 Task: Open Card Card0000000253 in Board Board0000000064 in Workspace WS0000000022 in Trello. Add Member Mailaustralia7@gmail.com to Card Card0000000253 in Board Board0000000064 in Workspace WS0000000022 in Trello. Add Green Label titled Label0000000253 to Card Card0000000253 in Board Board0000000064 in Workspace WS0000000022 in Trello. Add Checklist CL0000000253 to Card Card0000000253 in Board Board0000000064 in Workspace WS0000000022 in Trello. Add Dates with Start Date as Apr 08 2023 and Due Date as Apr 30 2023 to Card Card0000000253 in Board Board0000000064 in Workspace WS0000000022 in Trello
Action: Mouse scrolled (594, 462) with delta (0, -1)
Screenshot: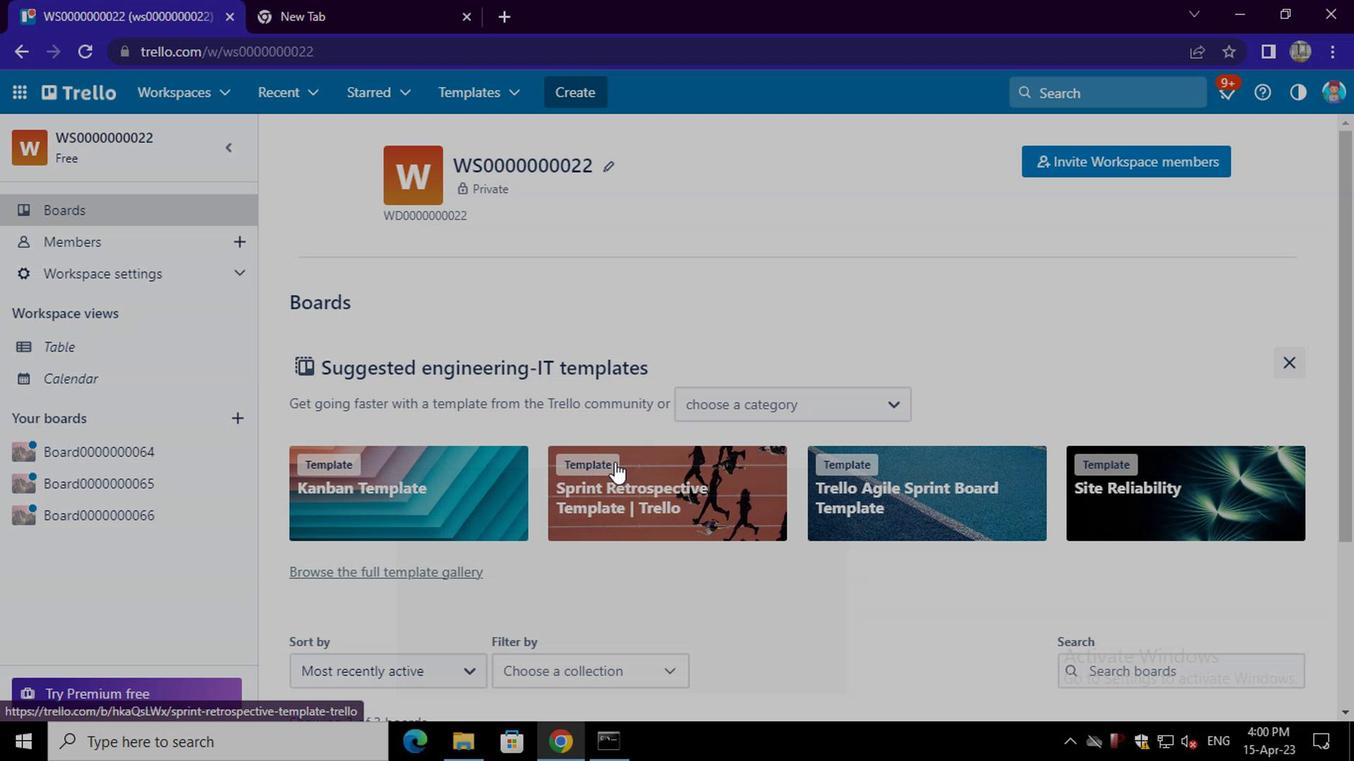 
Action: Mouse scrolled (594, 462) with delta (0, -1)
Screenshot: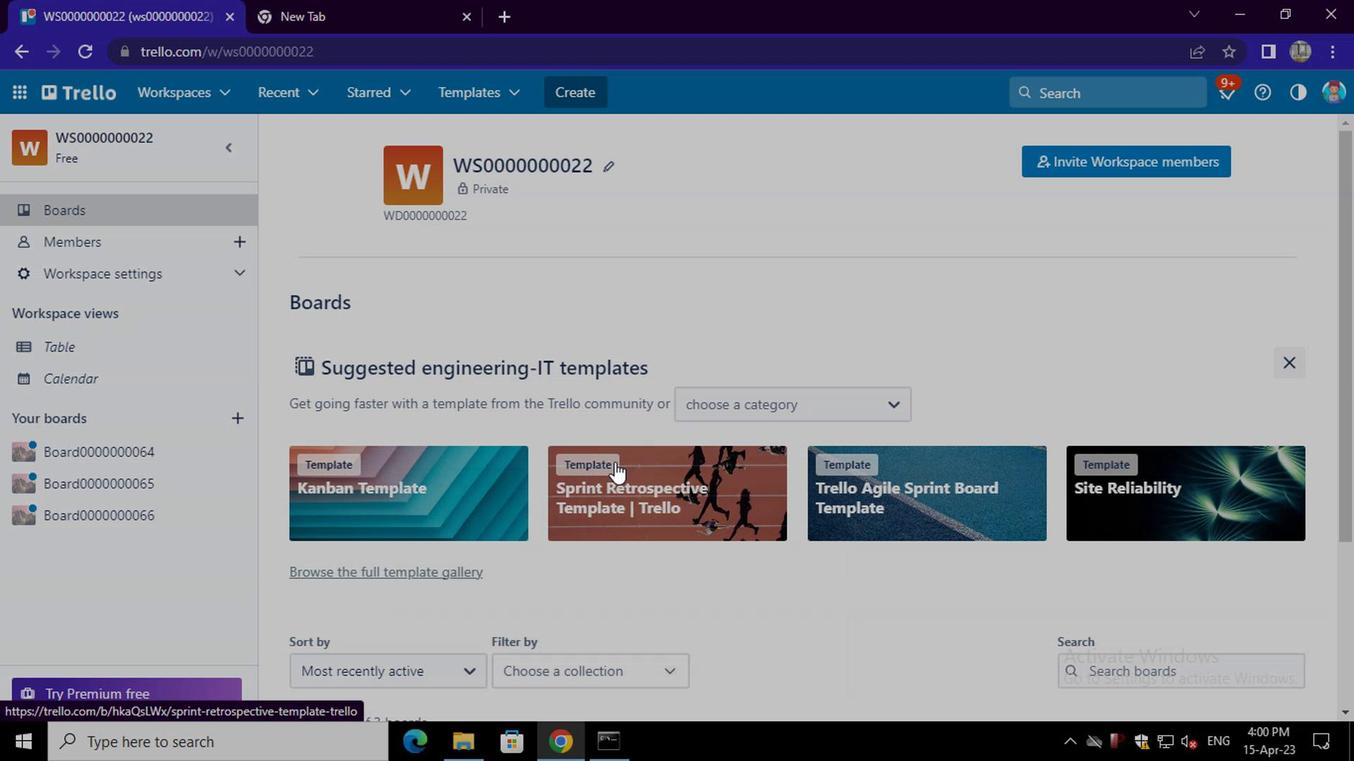 
Action: Mouse scrolled (594, 462) with delta (0, -1)
Screenshot: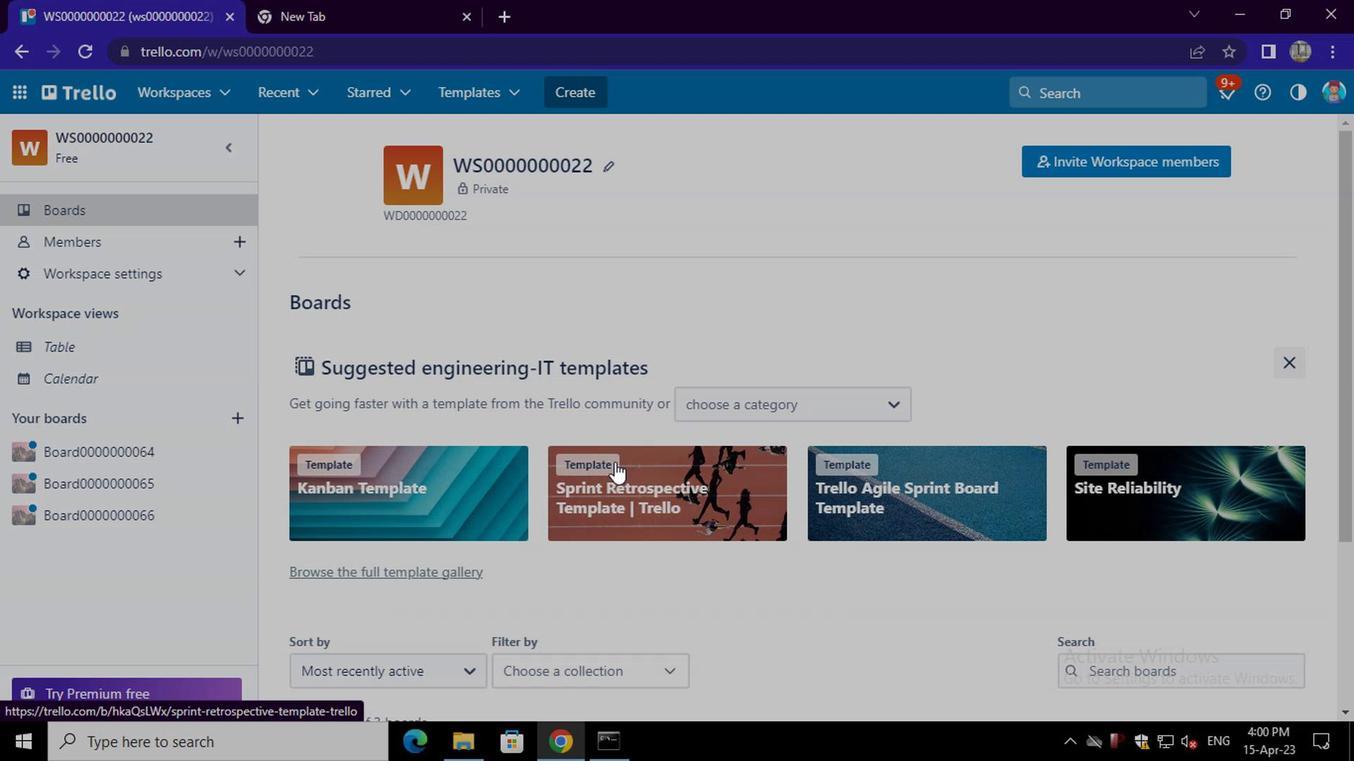 
Action: Mouse scrolled (594, 462) with delta (0, -1)
Screenshot: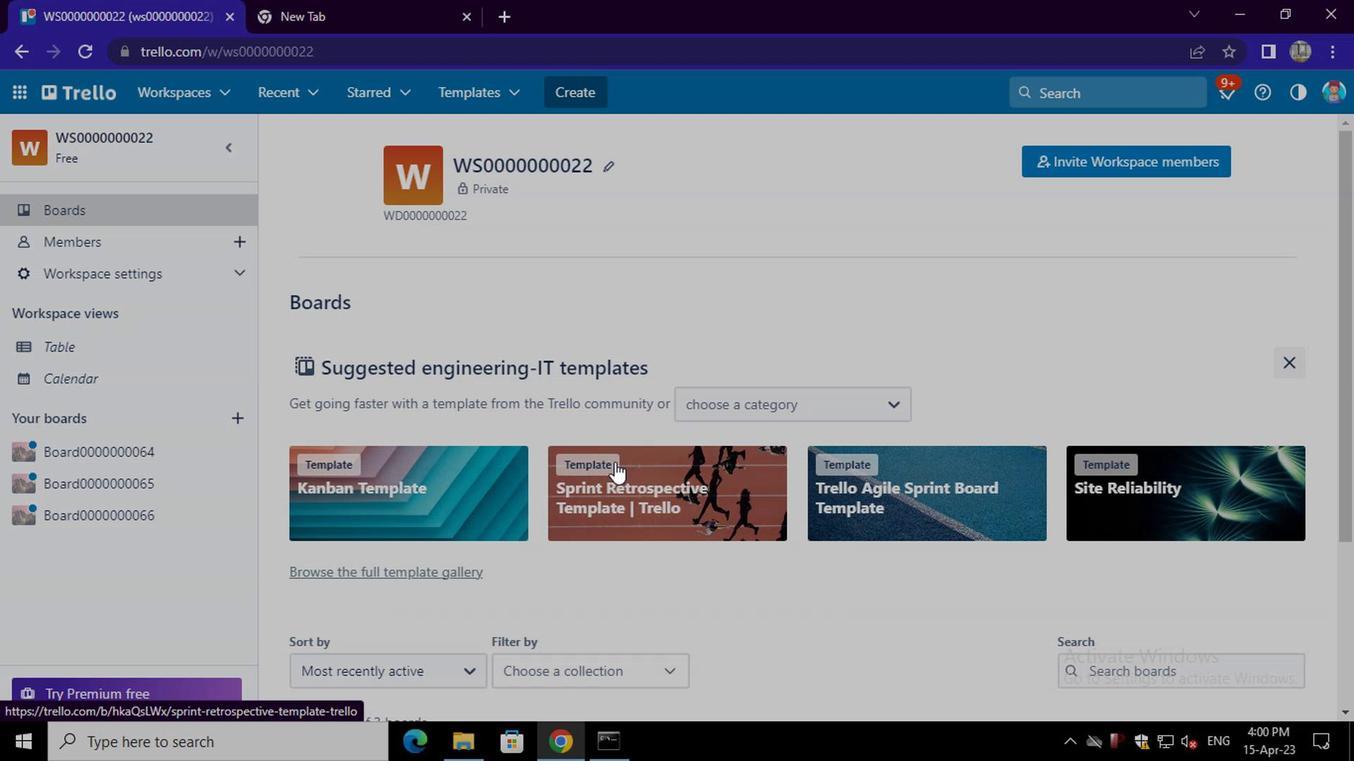 
Action: Mouse scrolled (594, 462) with delta (0, -1)
Screenshot: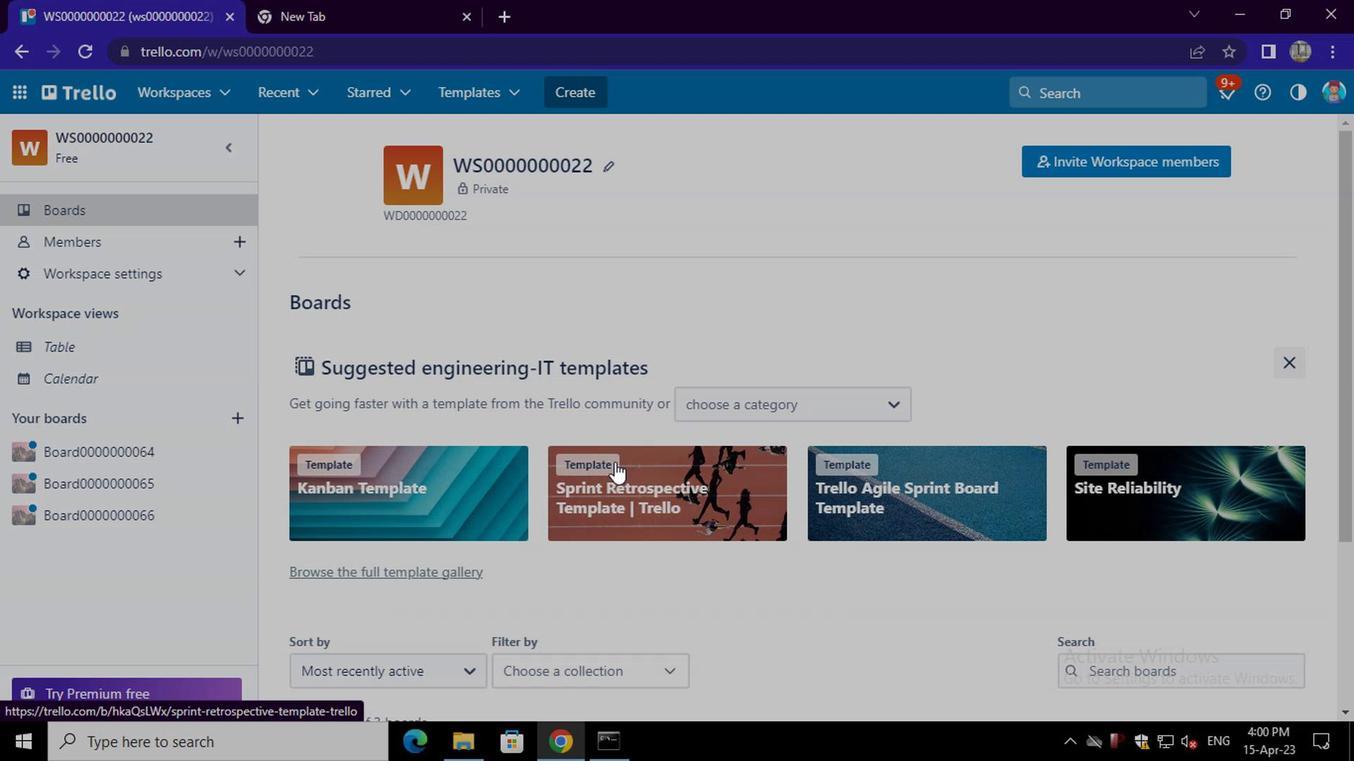 
Action: Mouse scrolled (594, 462) with delta (0, -1)
Screenshot: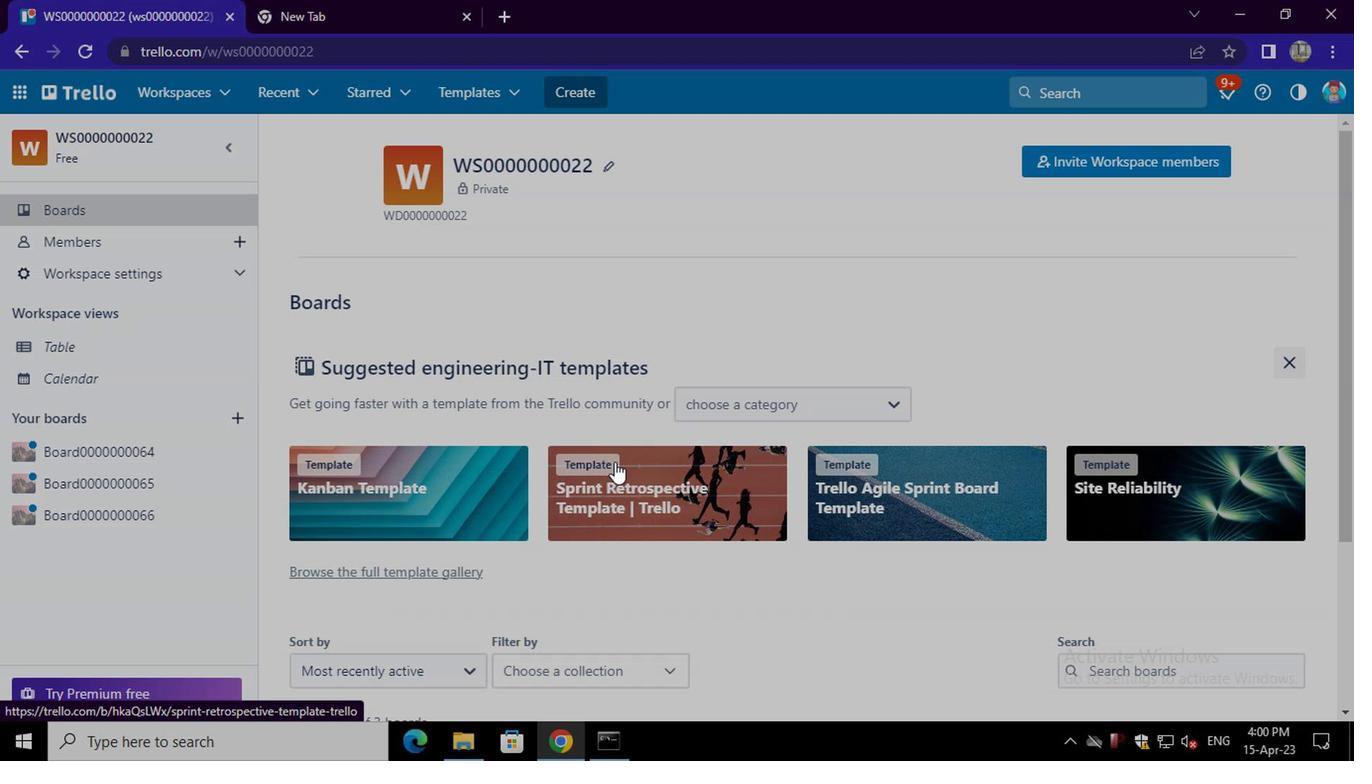
Action: Mouse scrolled (594, 462) with delta (0, -1)
Screenshot: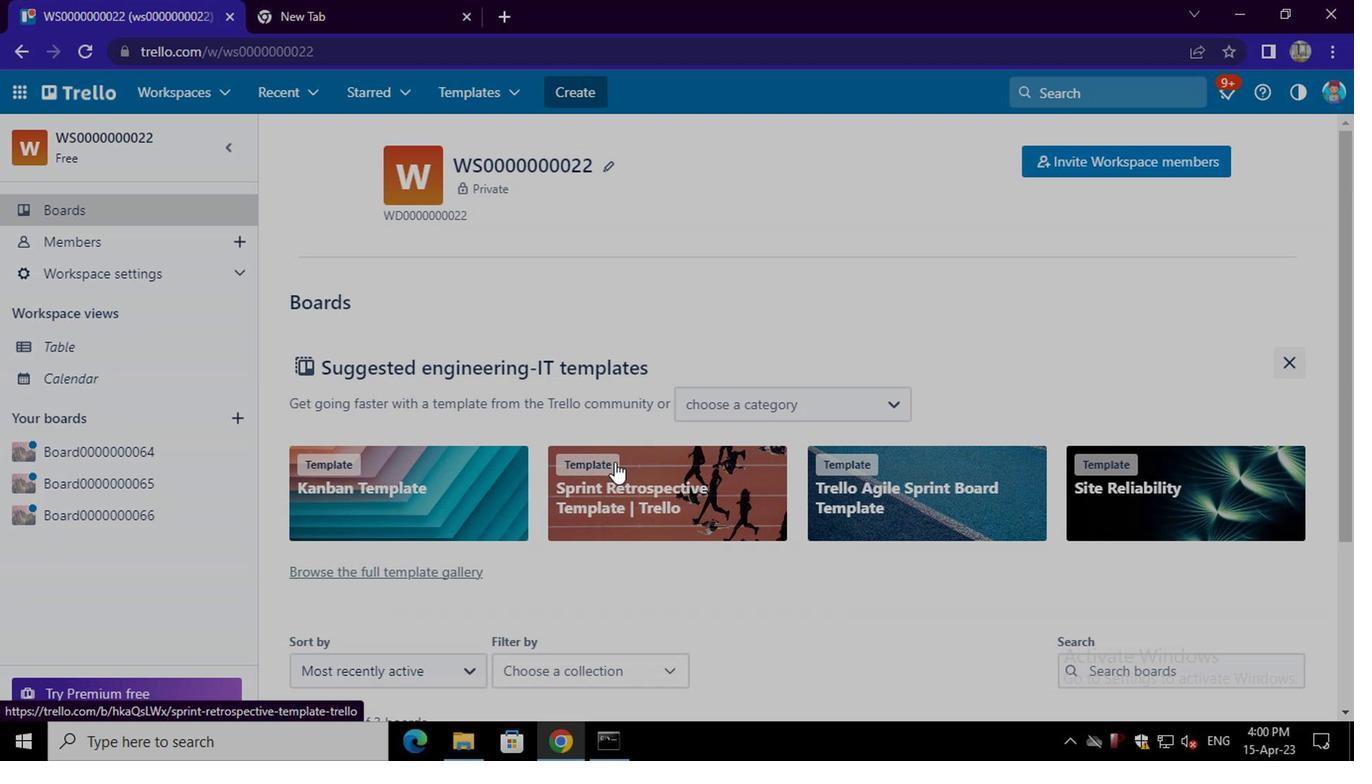 
Action: Mouse moved to (642, 551)
Screenshot: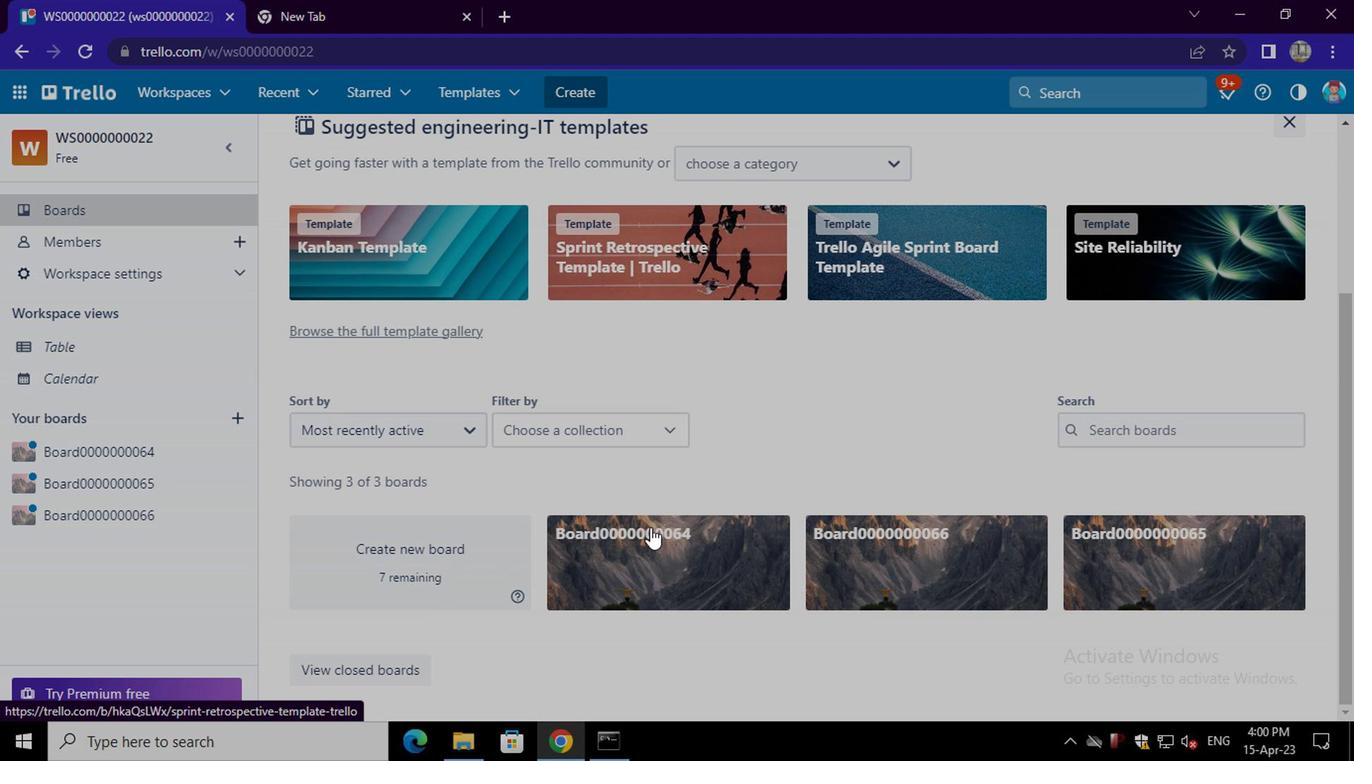 
Action: Mouse pressed left at (642, 551)
Screenshot: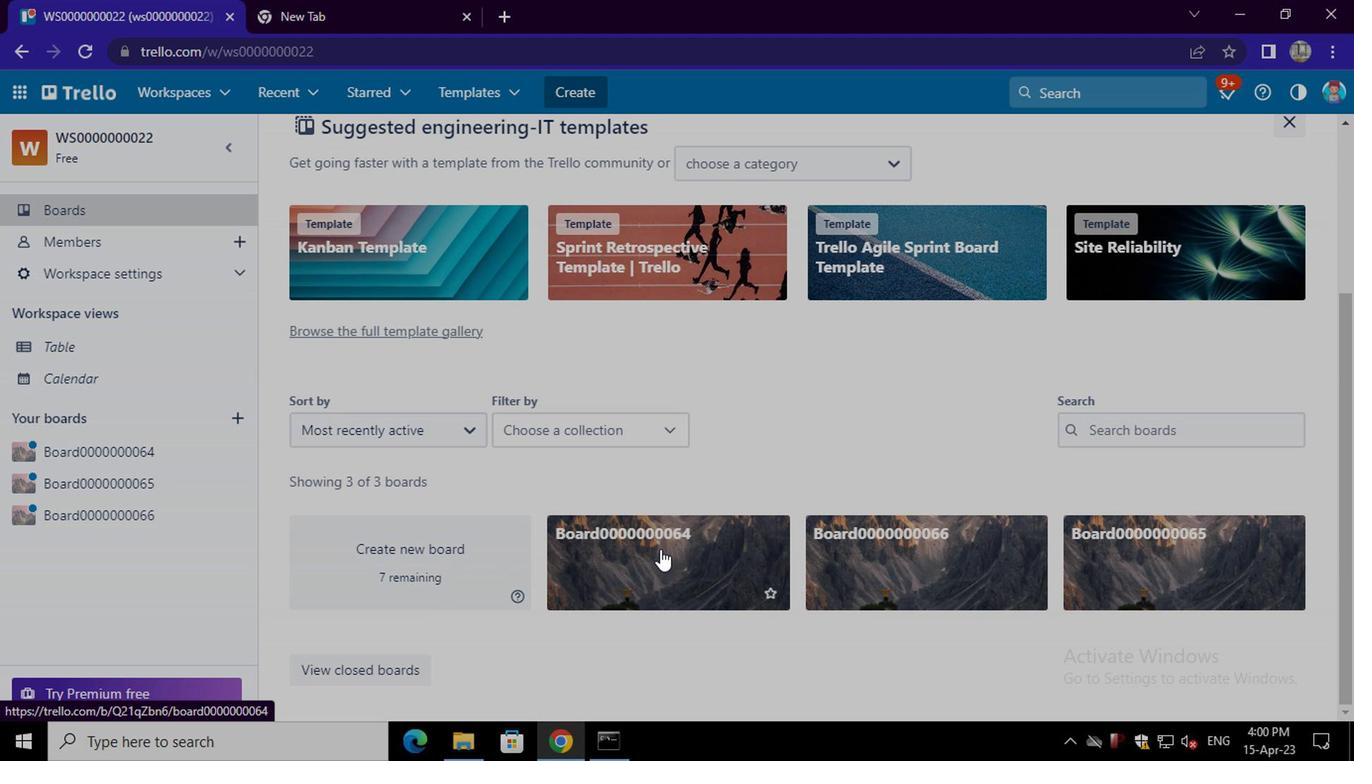 
Action: Mouse moved to (490, 217)
Screenshot: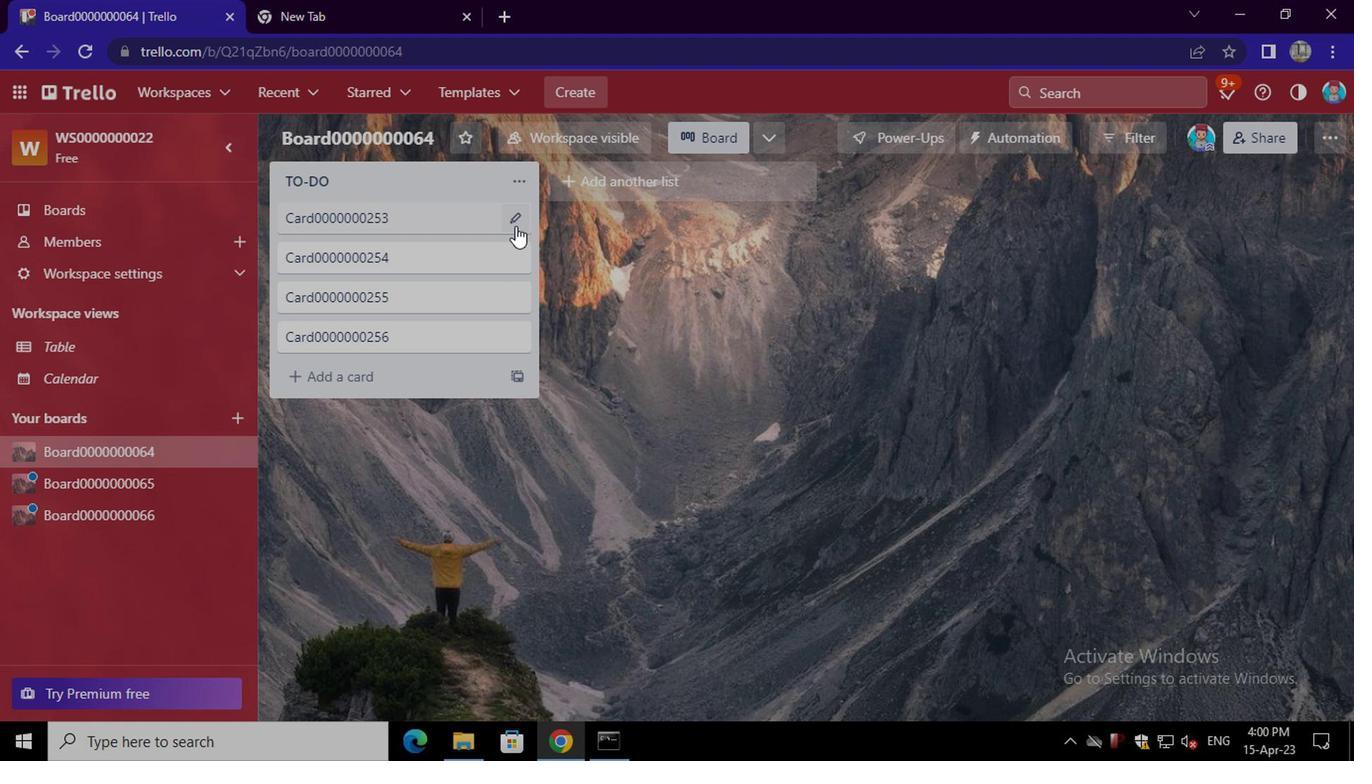 
Action: Mouse pressed left at (490, 217)
Screenshot: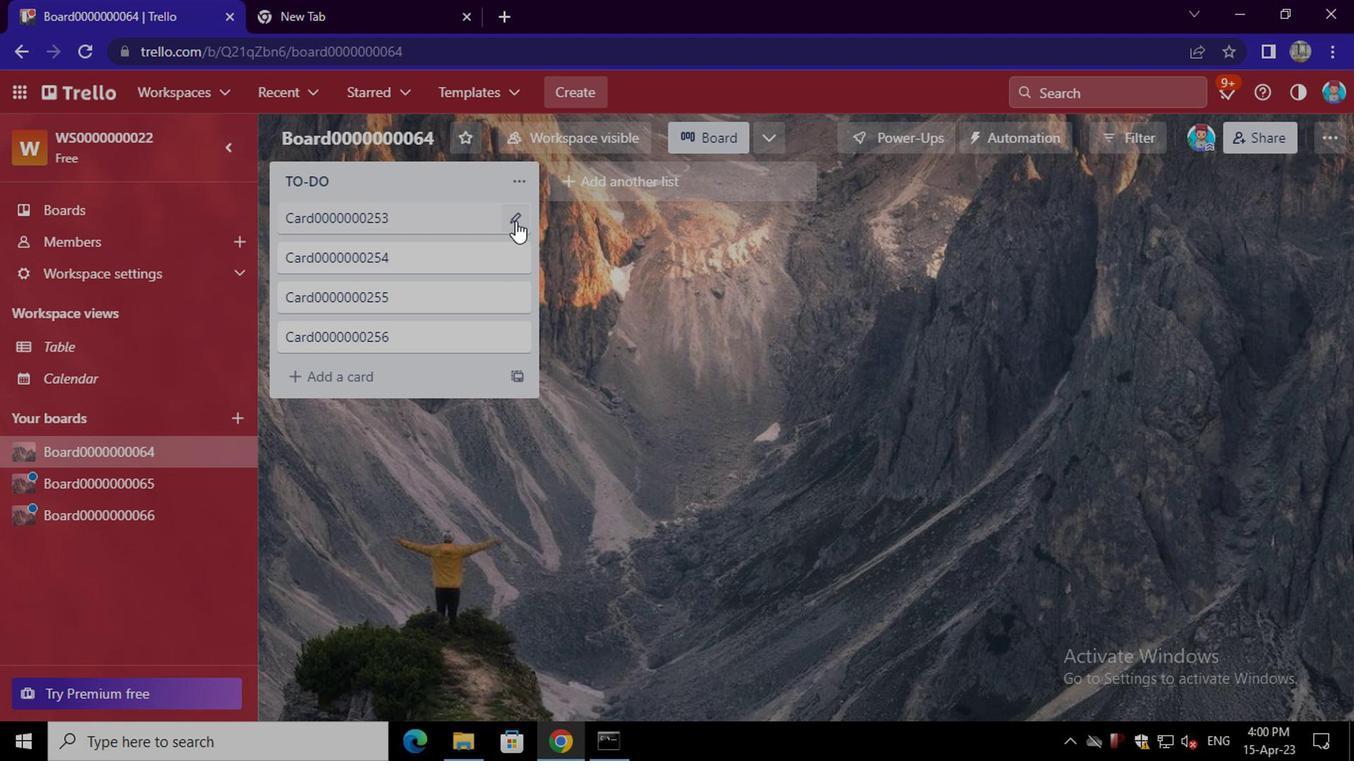 
Action: Mouse moved to (529, 221)
Screenshot: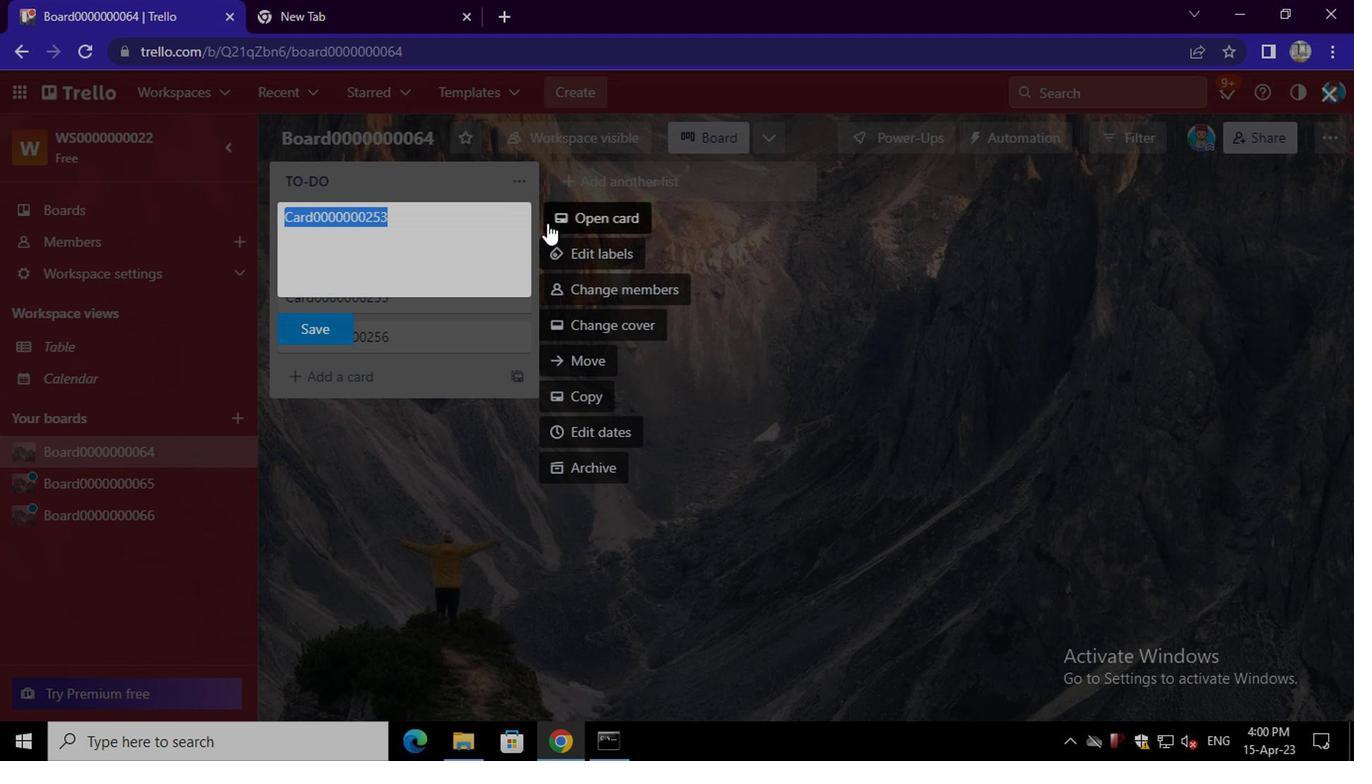 
Action: Mouse pressed left at (529, 221)
Screenshot: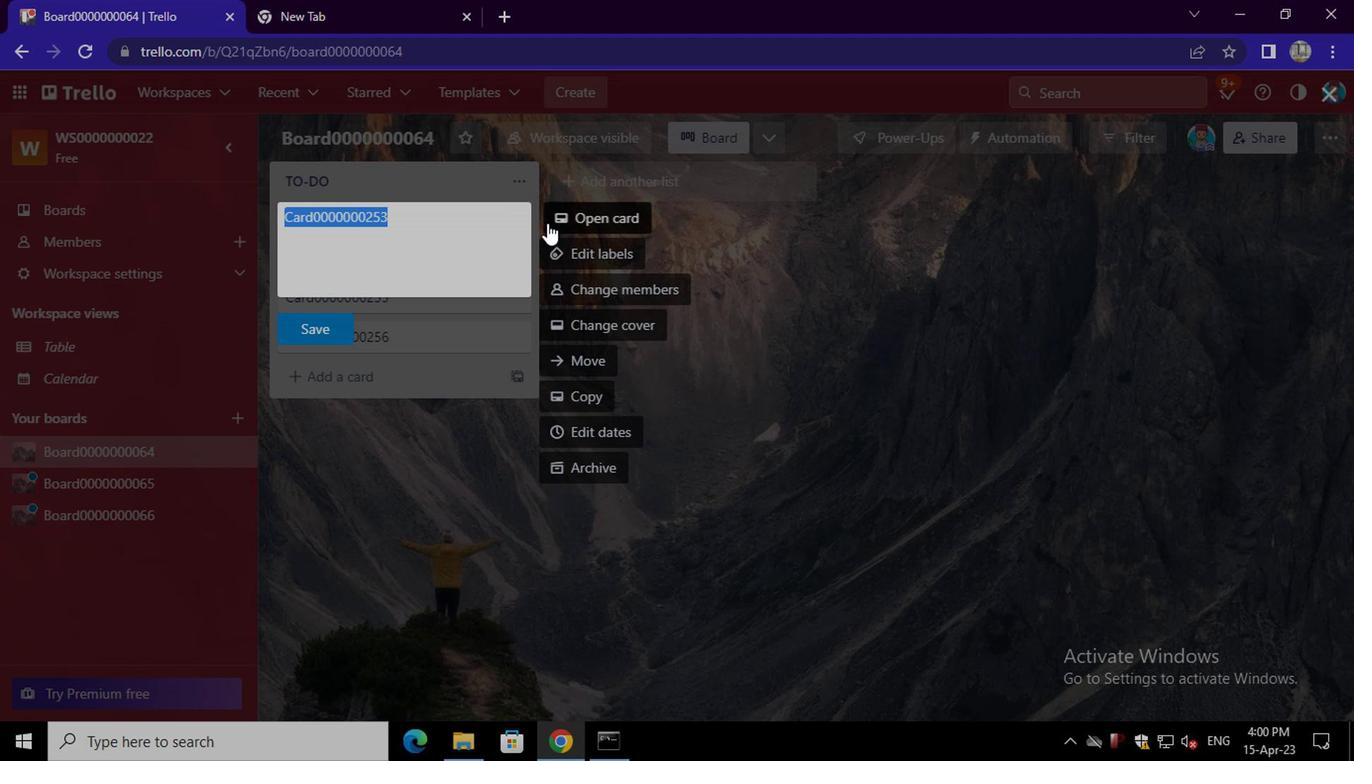 
Action: Mouse moved to (926, 256)
Screenshot: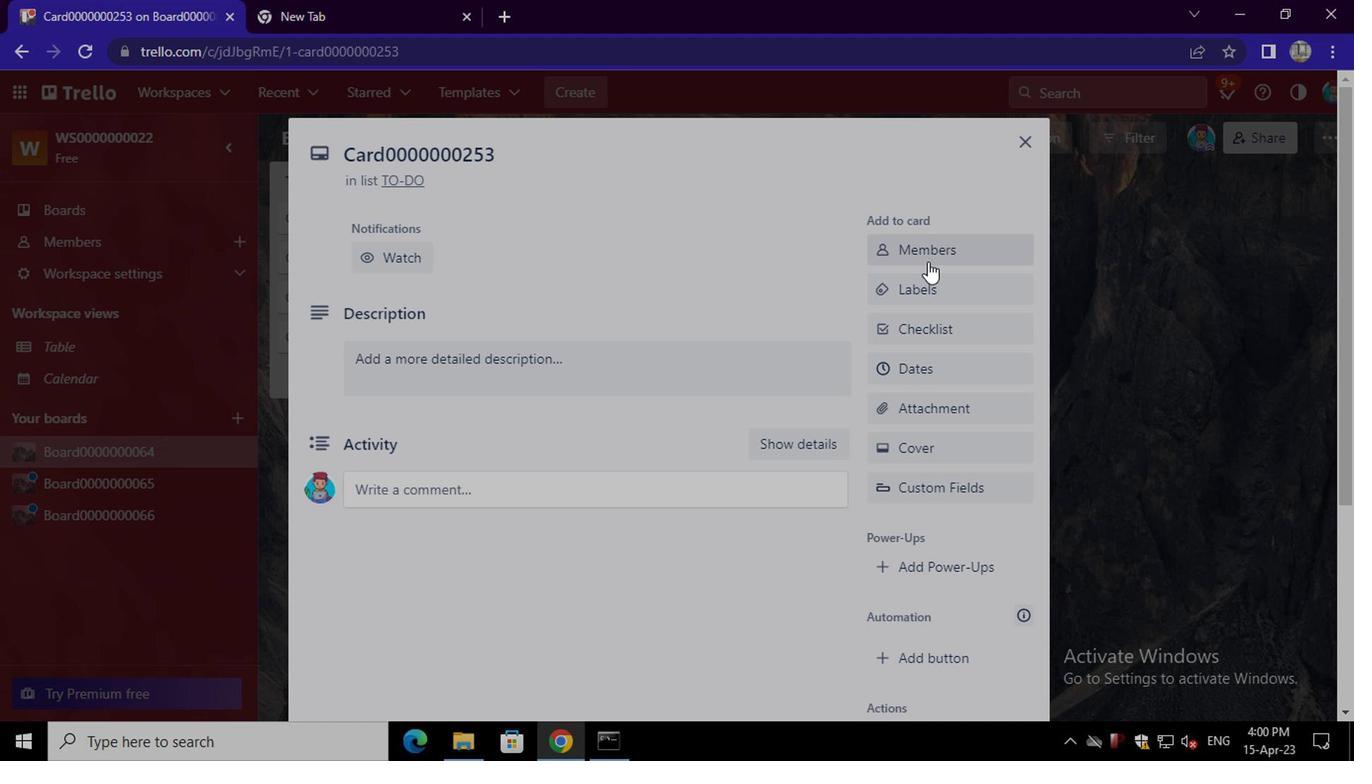 
Action: Mouse pressed left at (926, 256)
Screenshot: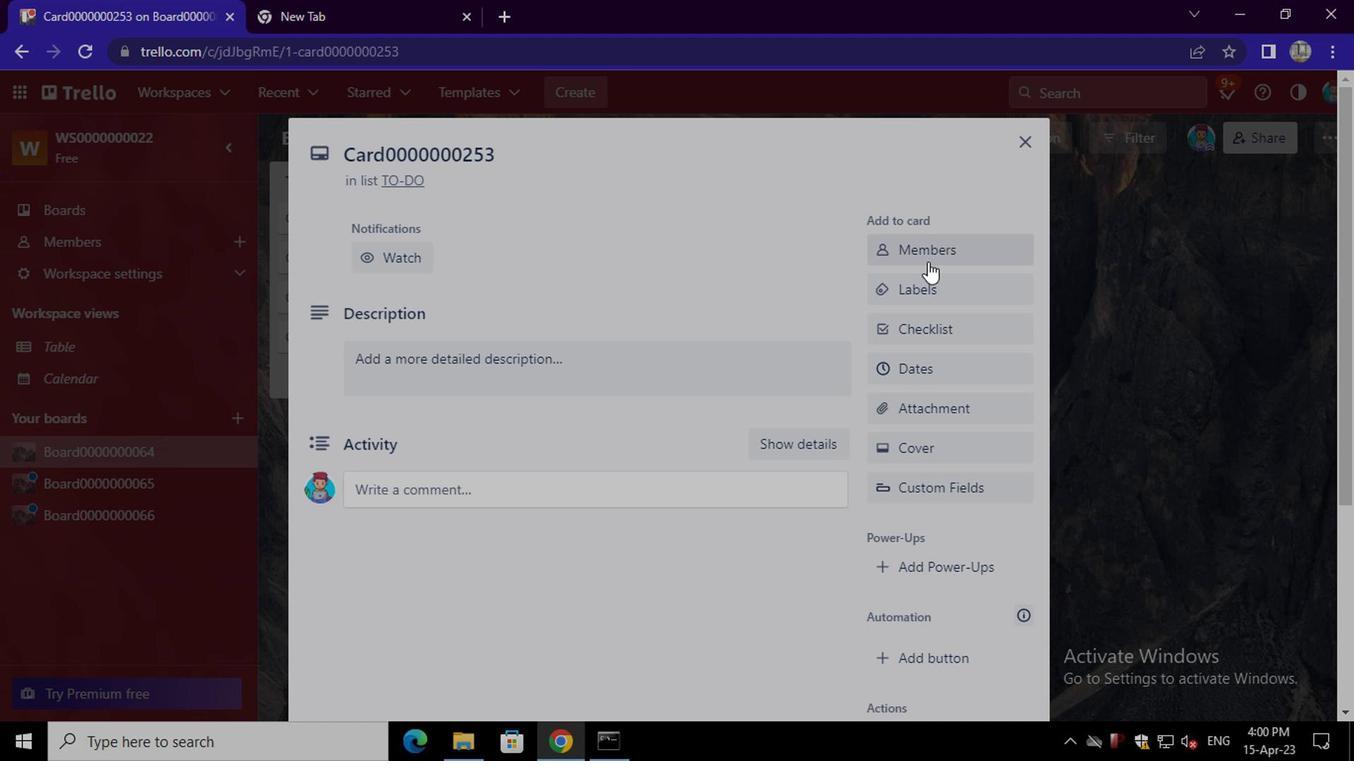 
Action: Mouse moved to (888, 334)
Screenshot: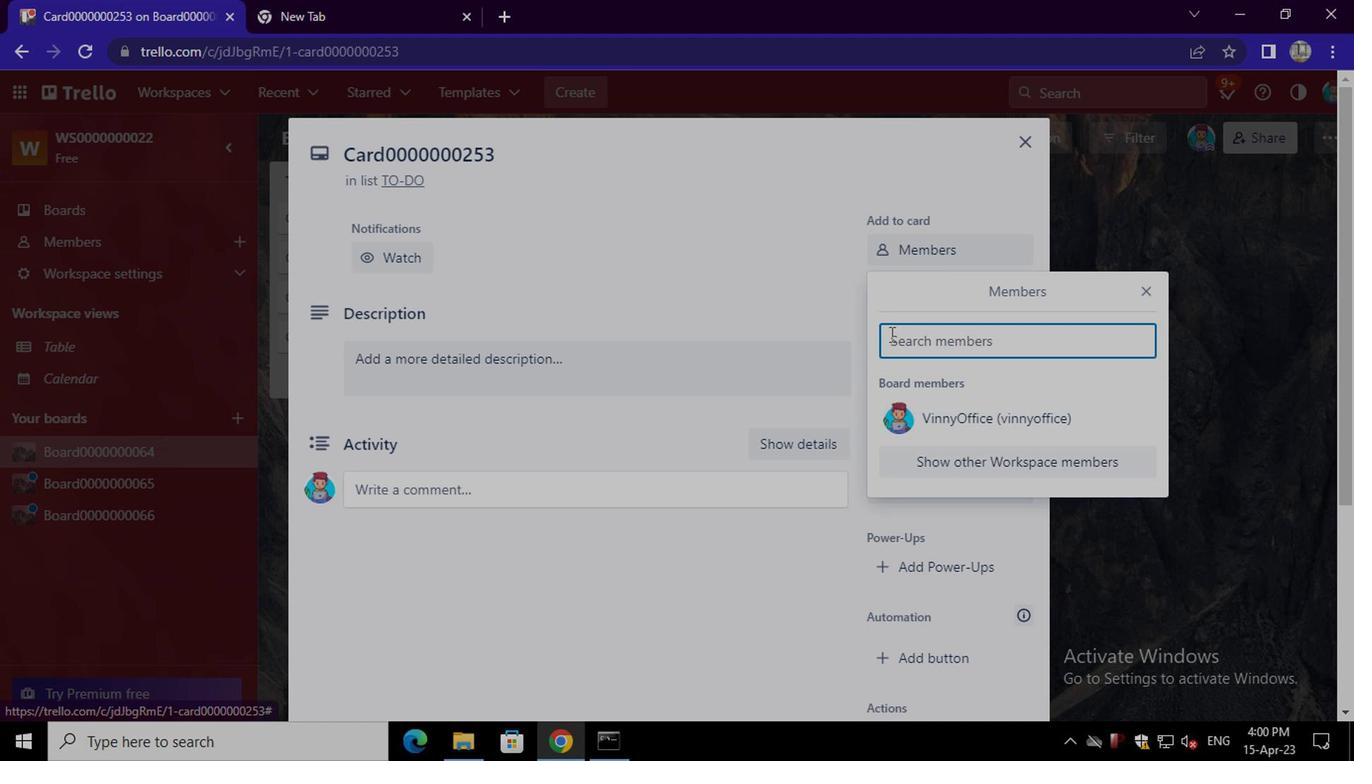 
Action: Mouse pressed left at (888, 334)
Screenshot: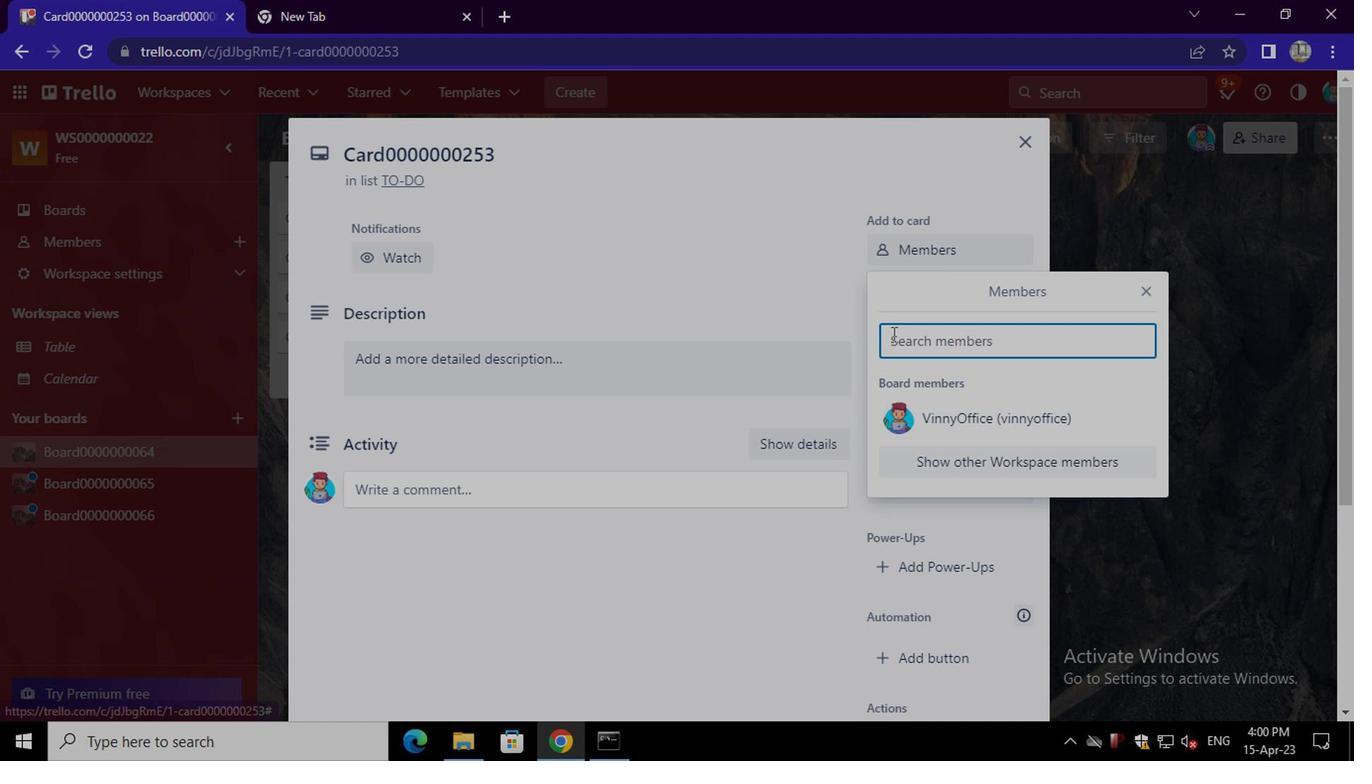 
Action: Key pressed mailaustralia7<Key.shift>@GMAIL.COM
Screenshot: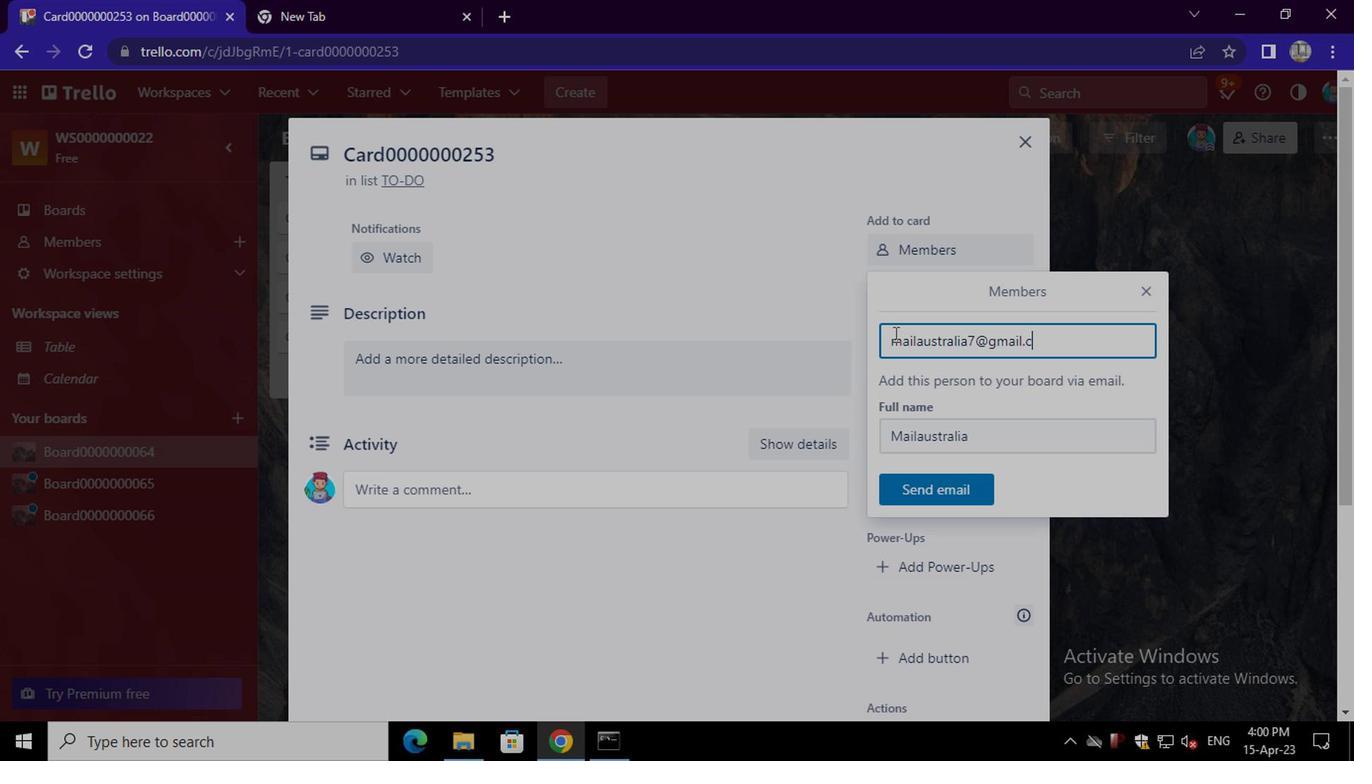 
Action: Mouse moved to (944, 492)
Screenshot: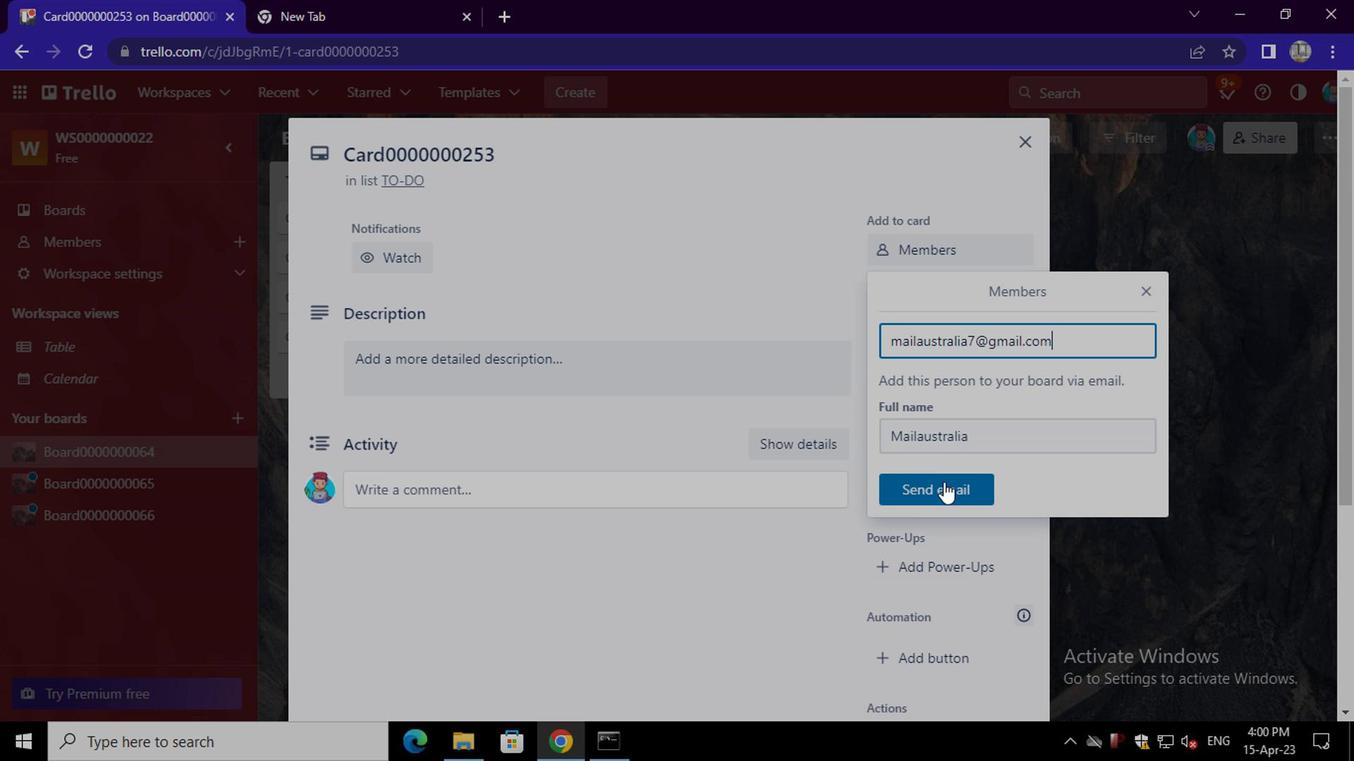 
Action: Mouse pressed left at (944, 492)
Screenshot: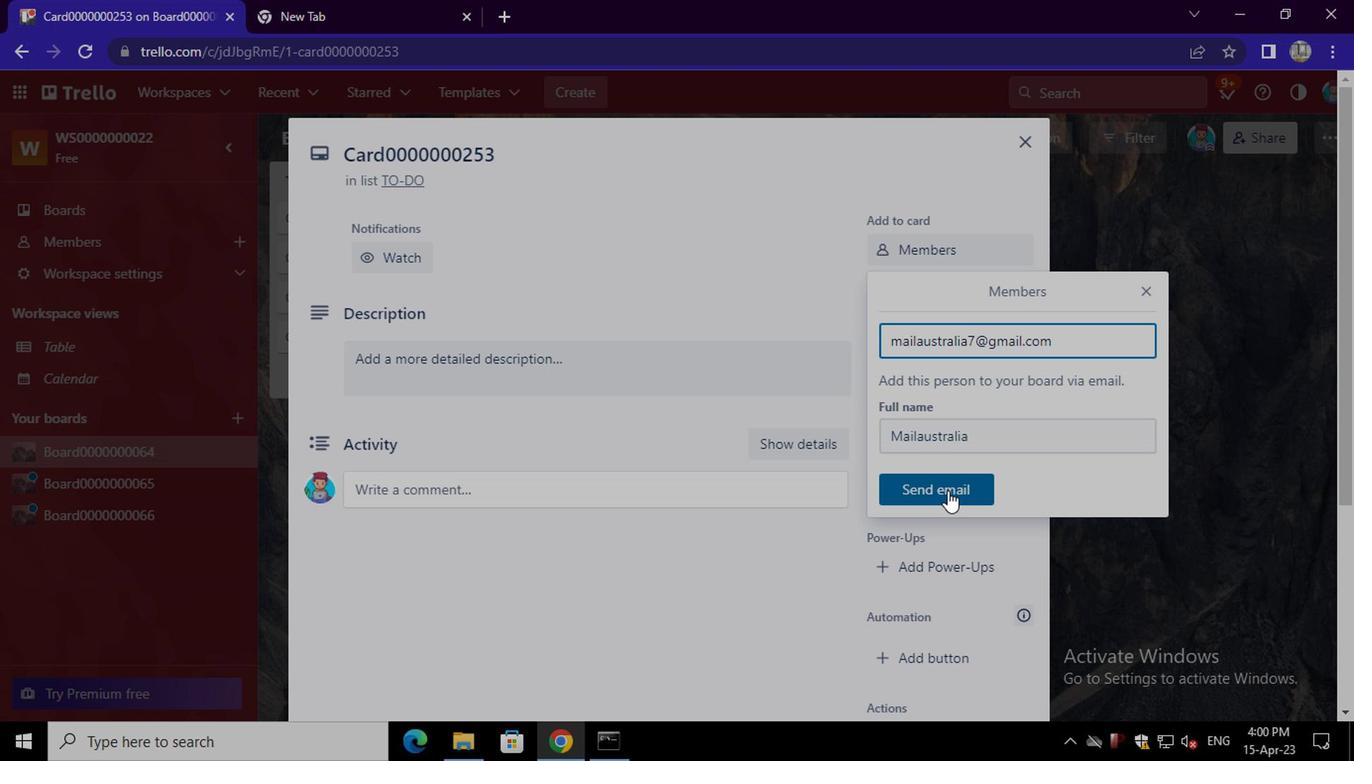 
Action: Mouse moved to (932, 284)
Screenshot: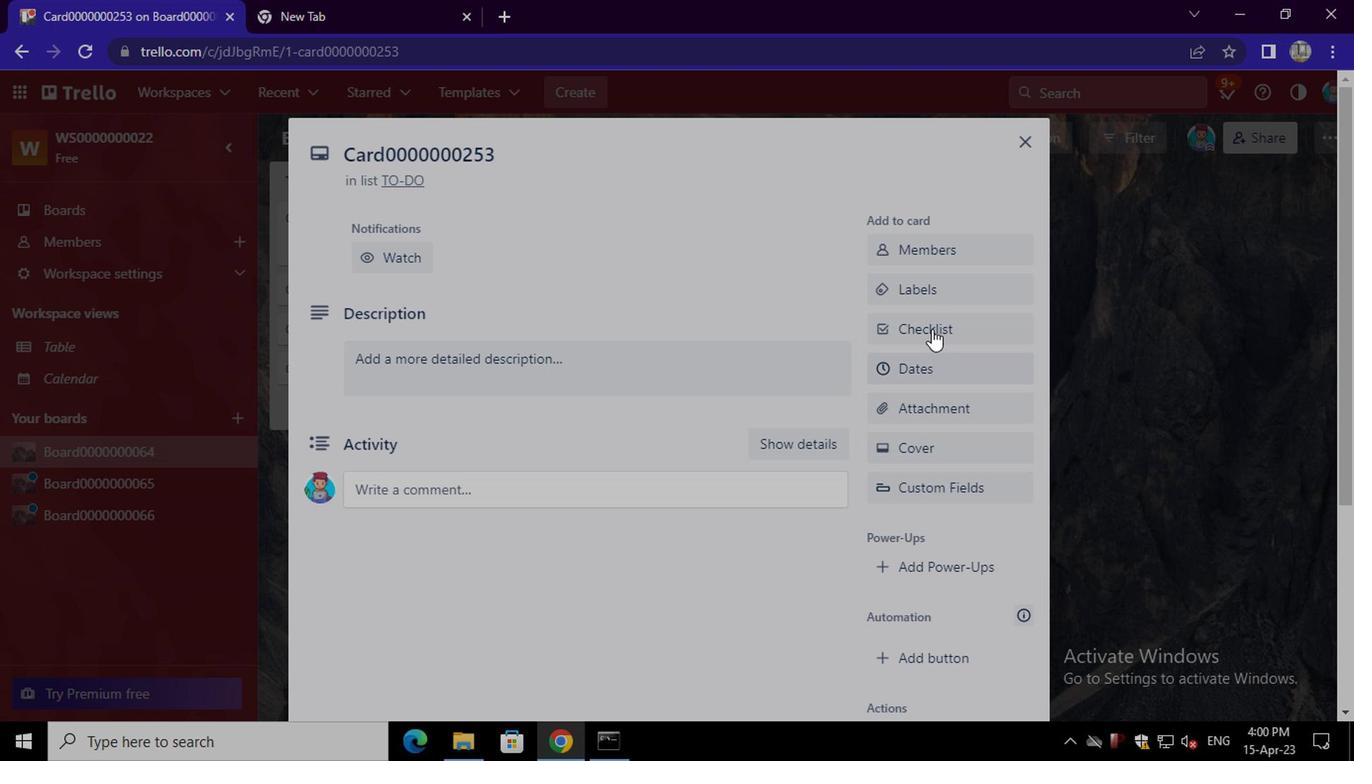 
Action: Mouse pressed left at (932, 284)
Screenshot: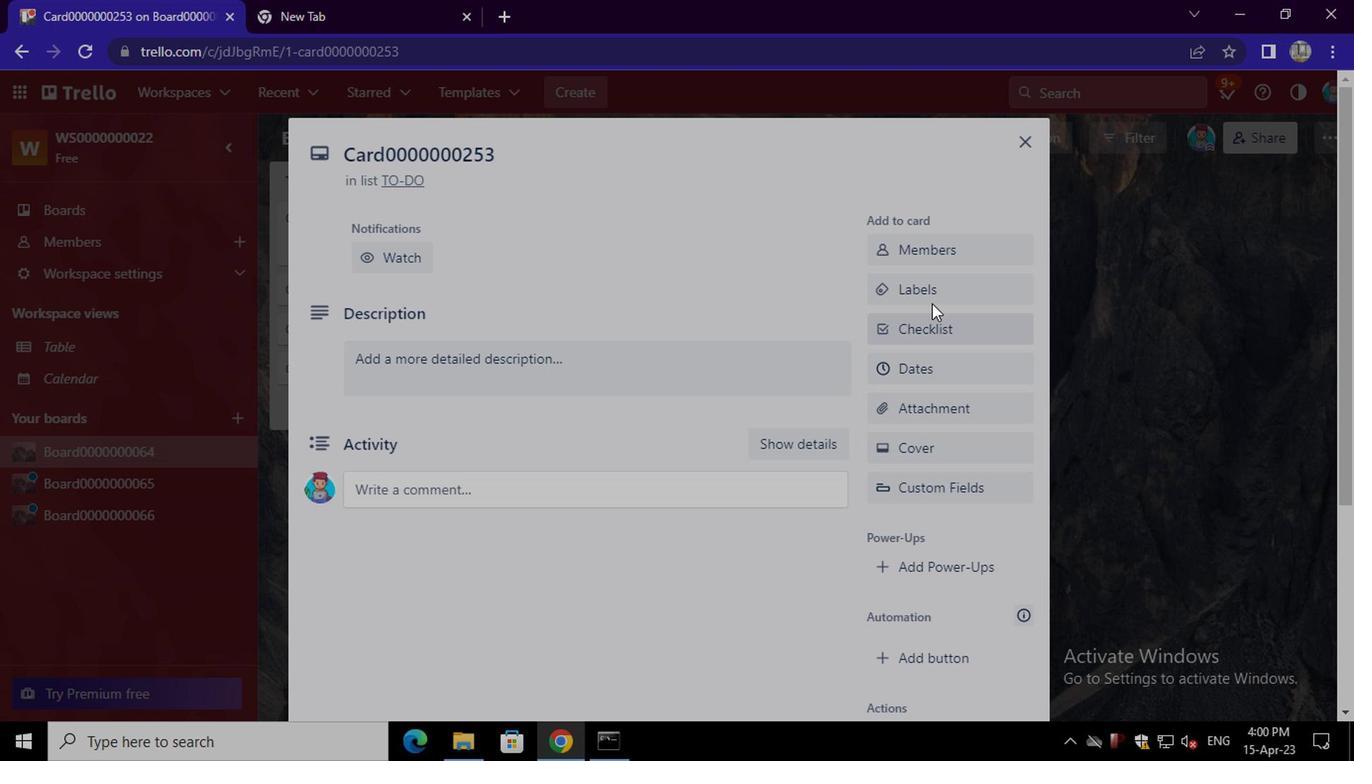 
Action: Mouse moved to (941, 186)
Screenshot: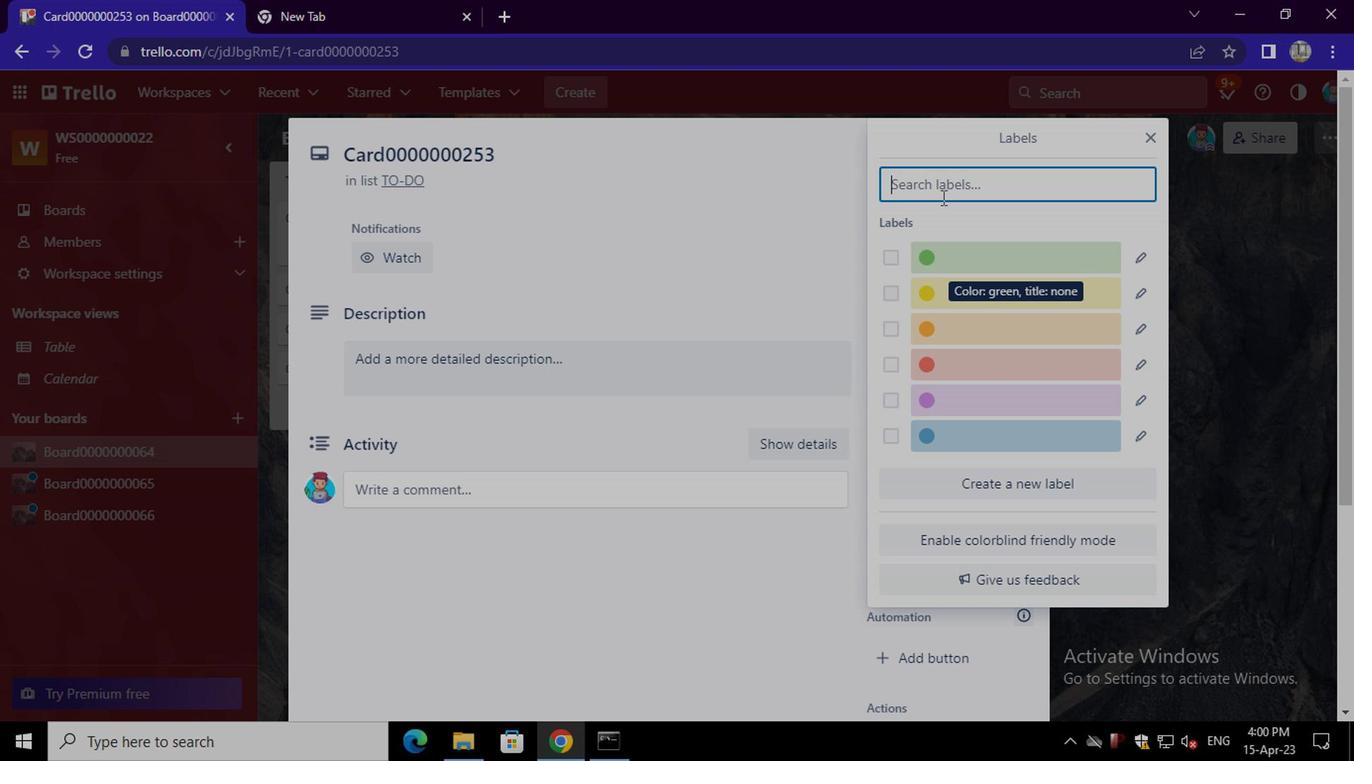 
Action: Mouse pressed left at (941, 186)
Screenshot: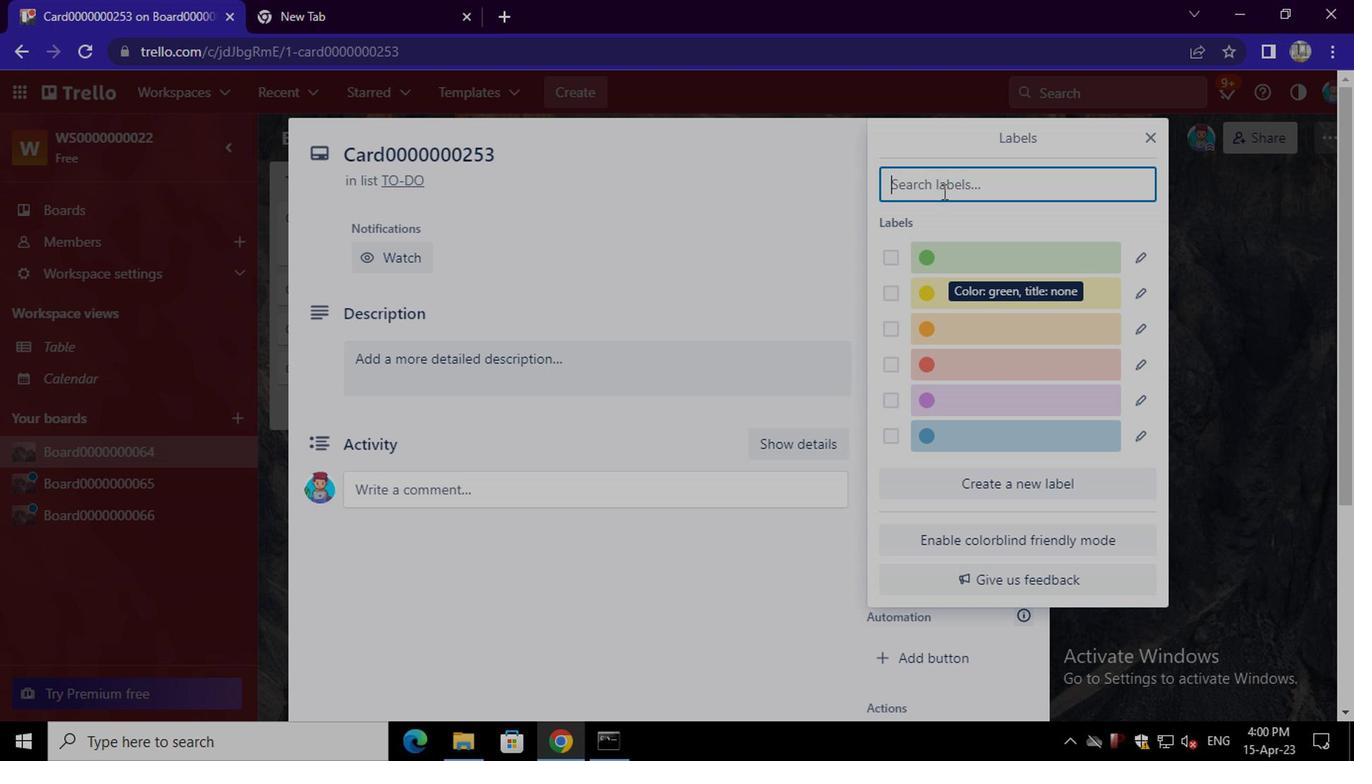 
Action: Key pressed <Key.shift>LABEL0000000253
Screenshot: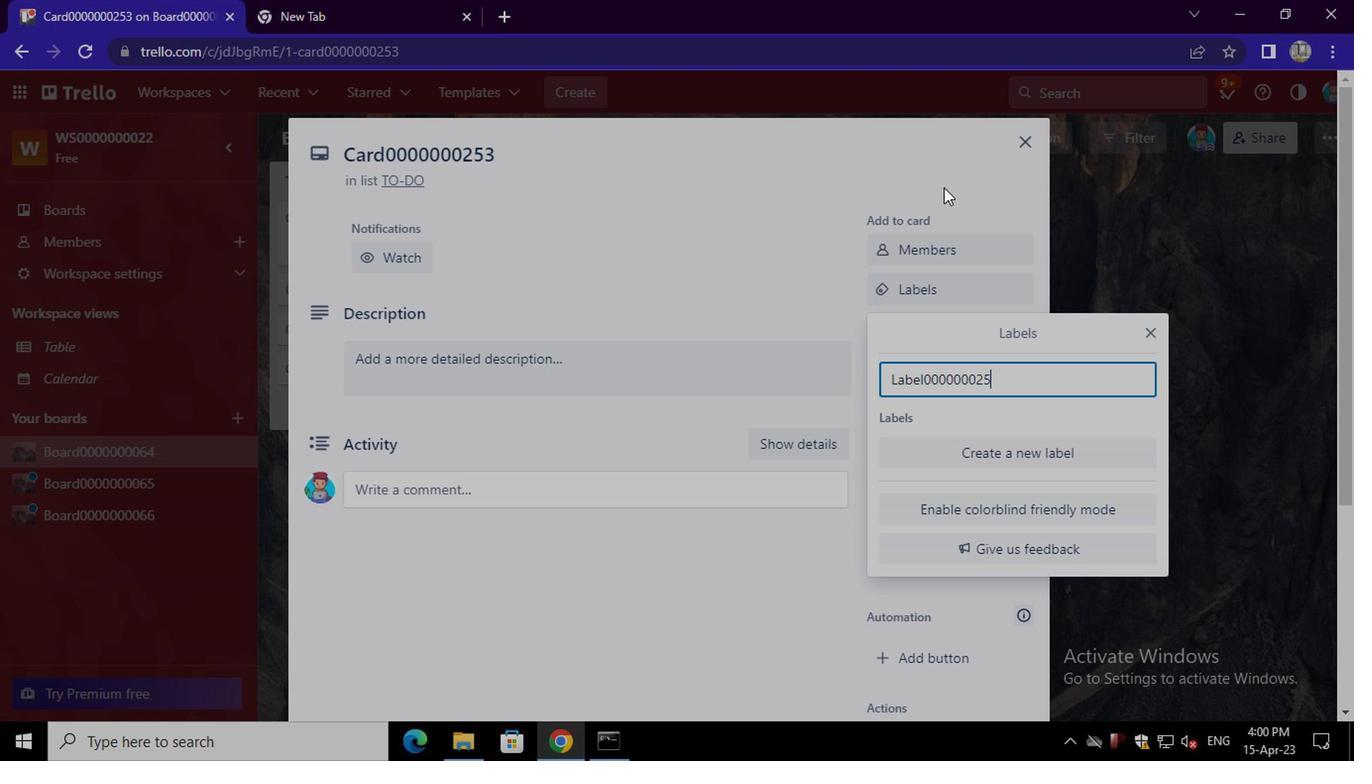 
Action: Mouse moved to (995, 444)
Screenshot: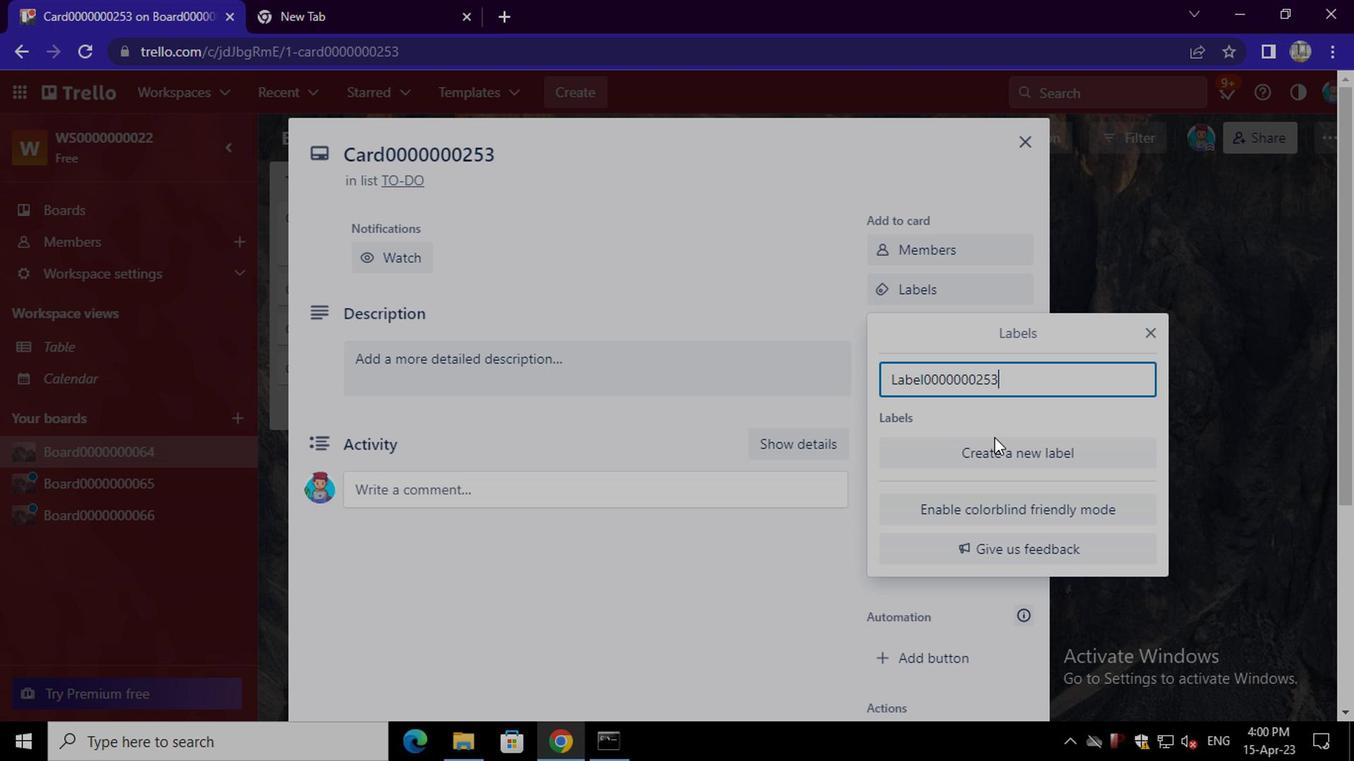
Action: Mouse pressed left at (995, 444)
Screenshot: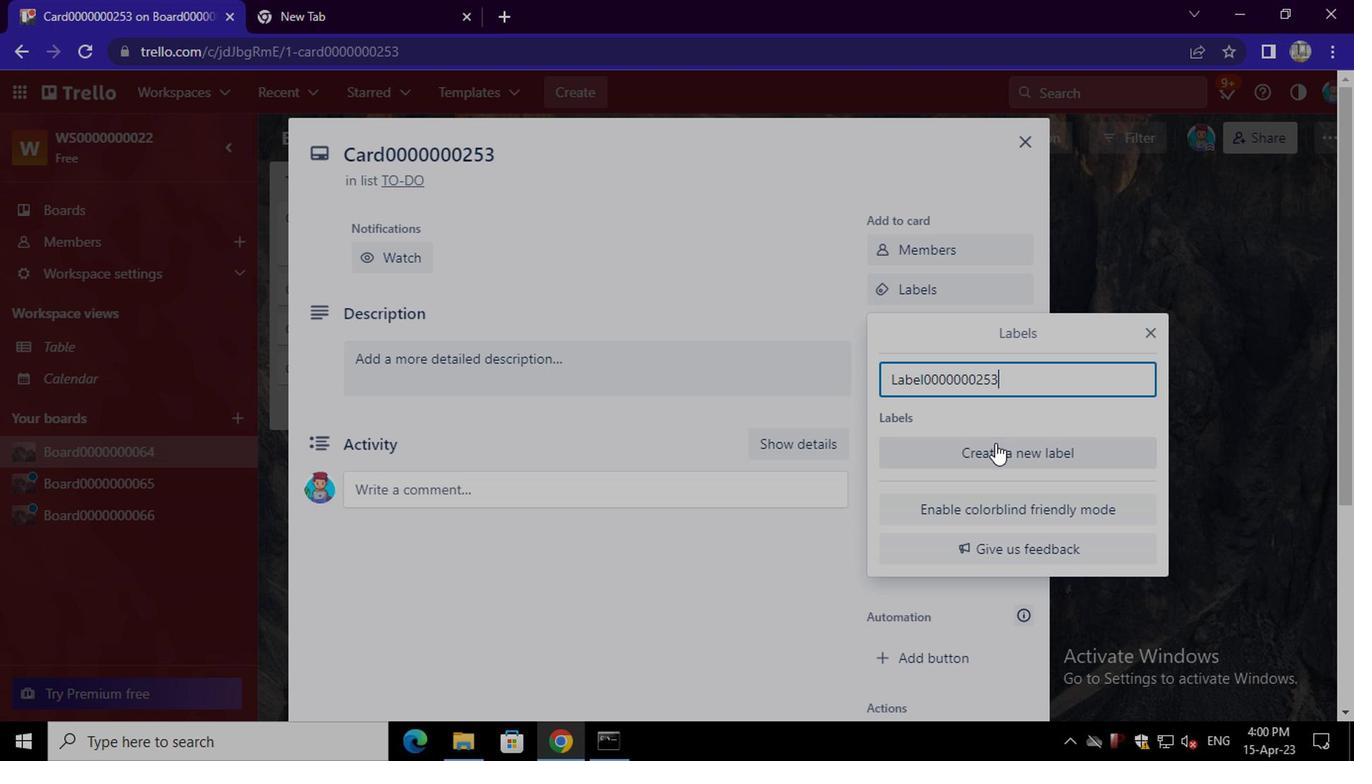 
Action: Mouse moved to (889, 423)
Screenshot: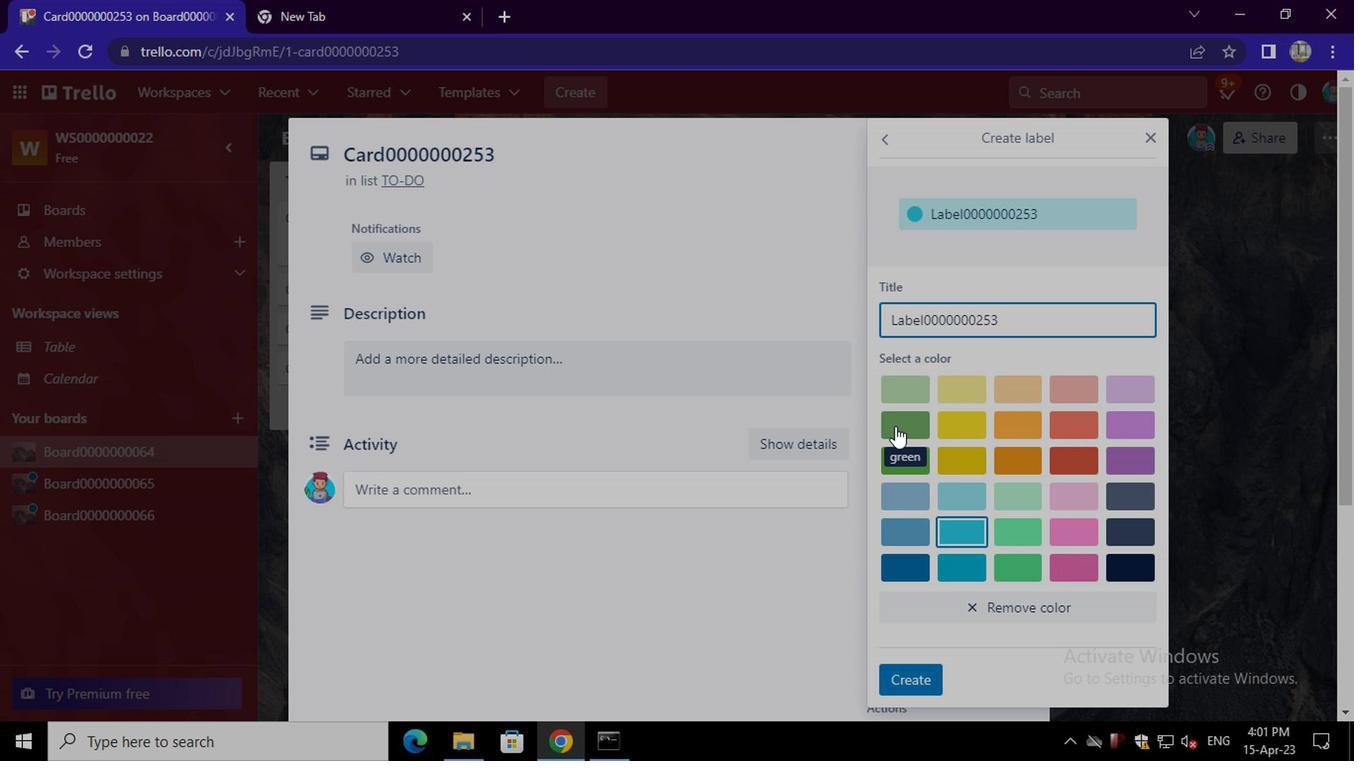 
Action: Mouse pressed left at (889, 423)
Screenshot: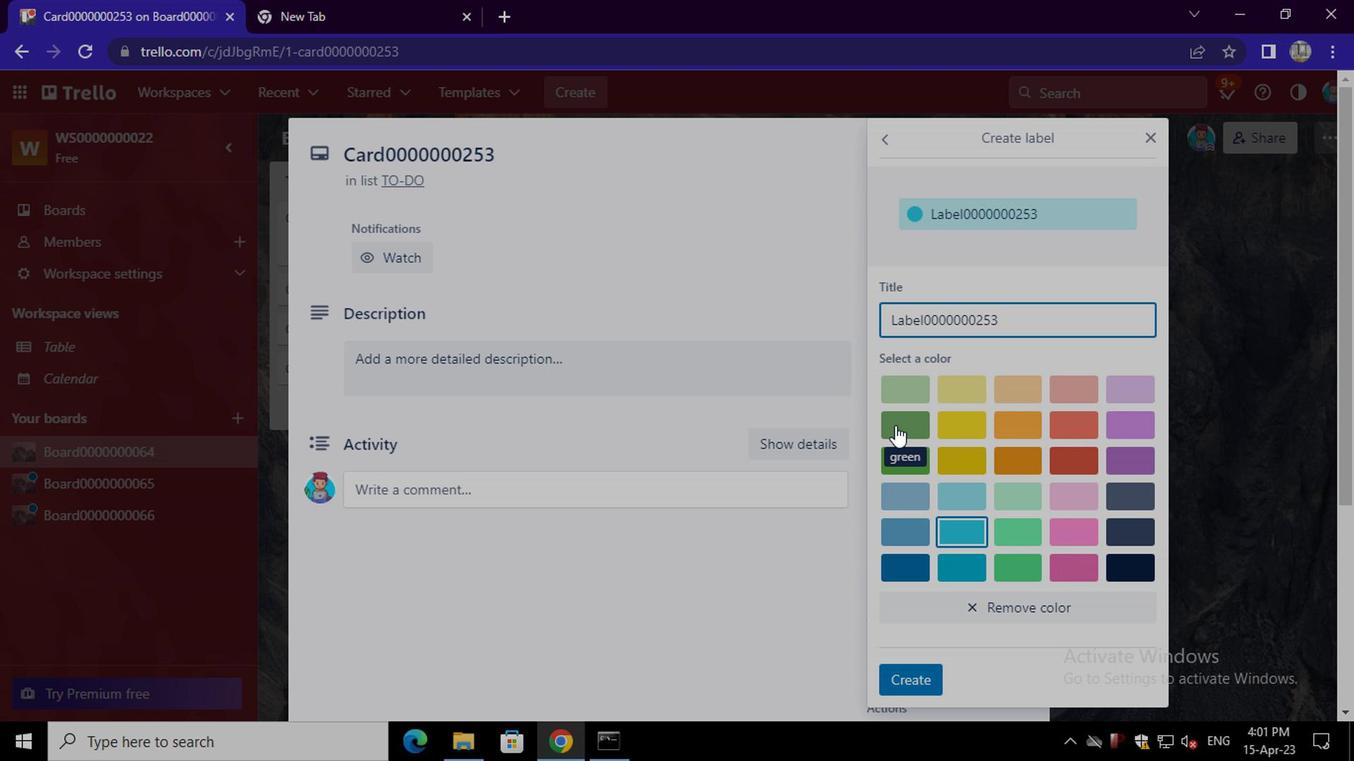 
Action: Mouse moved to (888, 690)
Screenshot: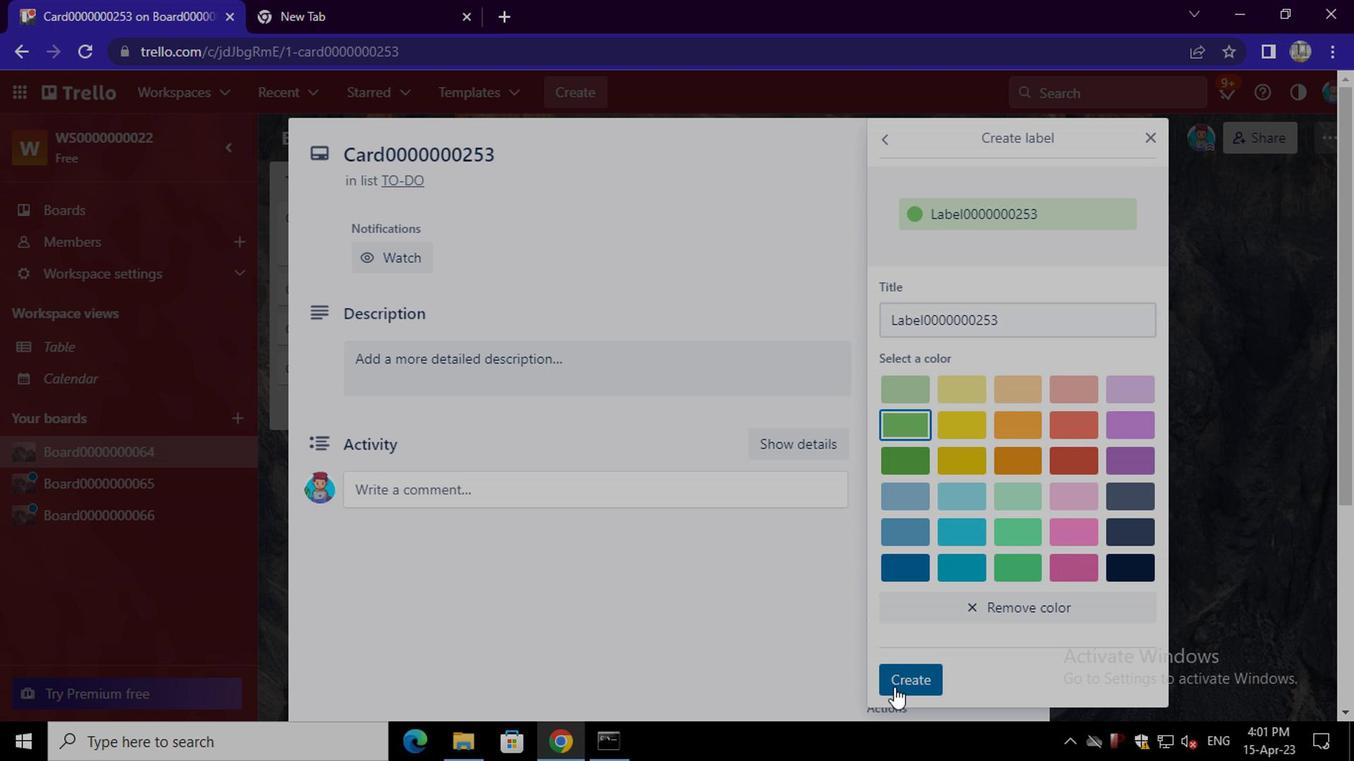 
Action: Mouse pressed left at (888, 690)
Screenshot: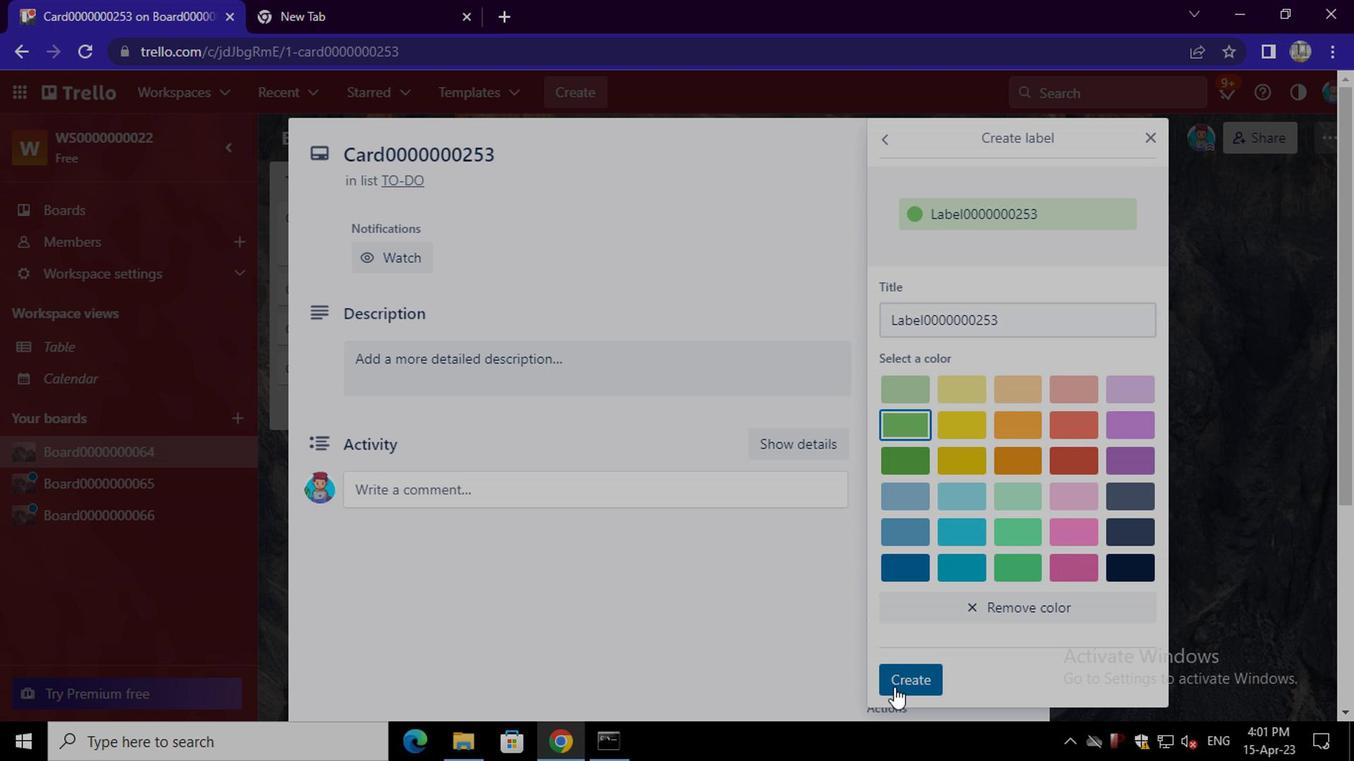 
Action: Mouse moved to (809, 551)
Screenshot: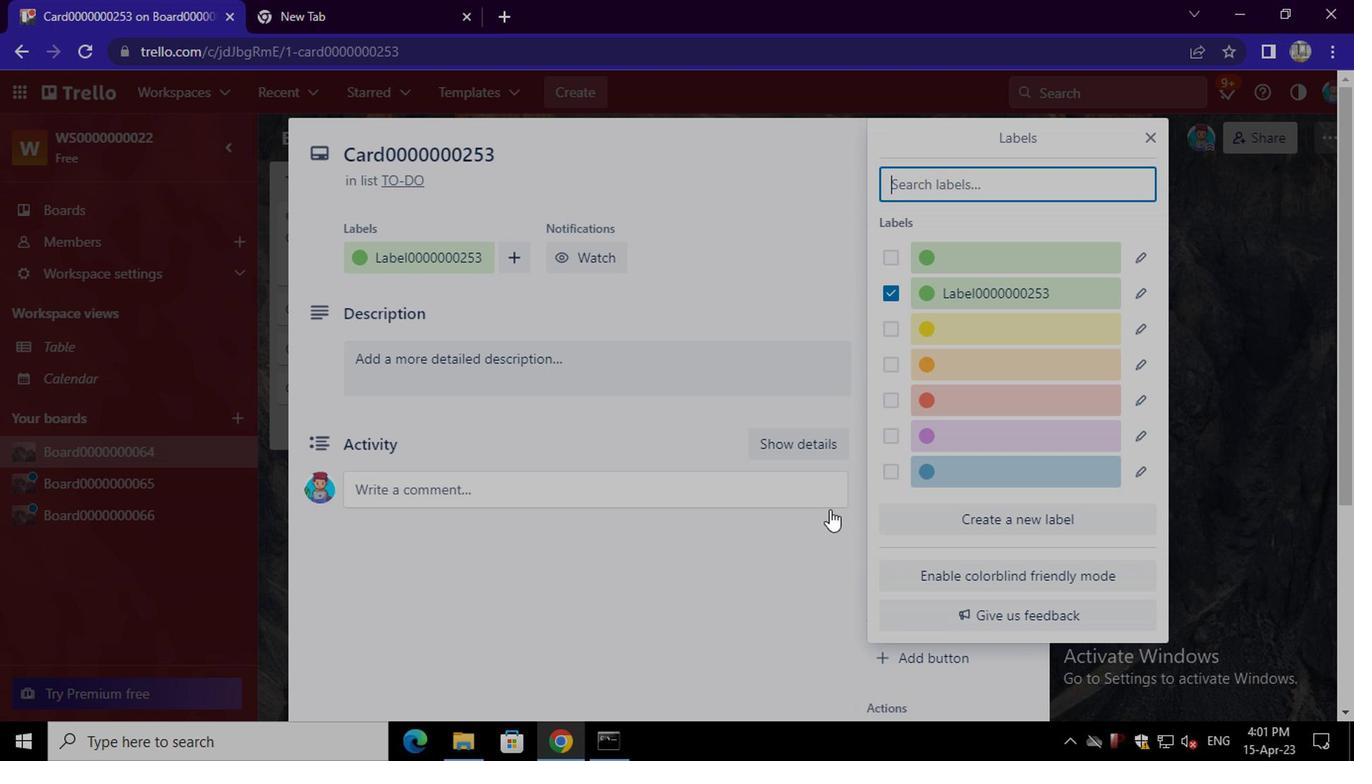 
Action: Mouse pressed left at (809, 551)
Screenshot: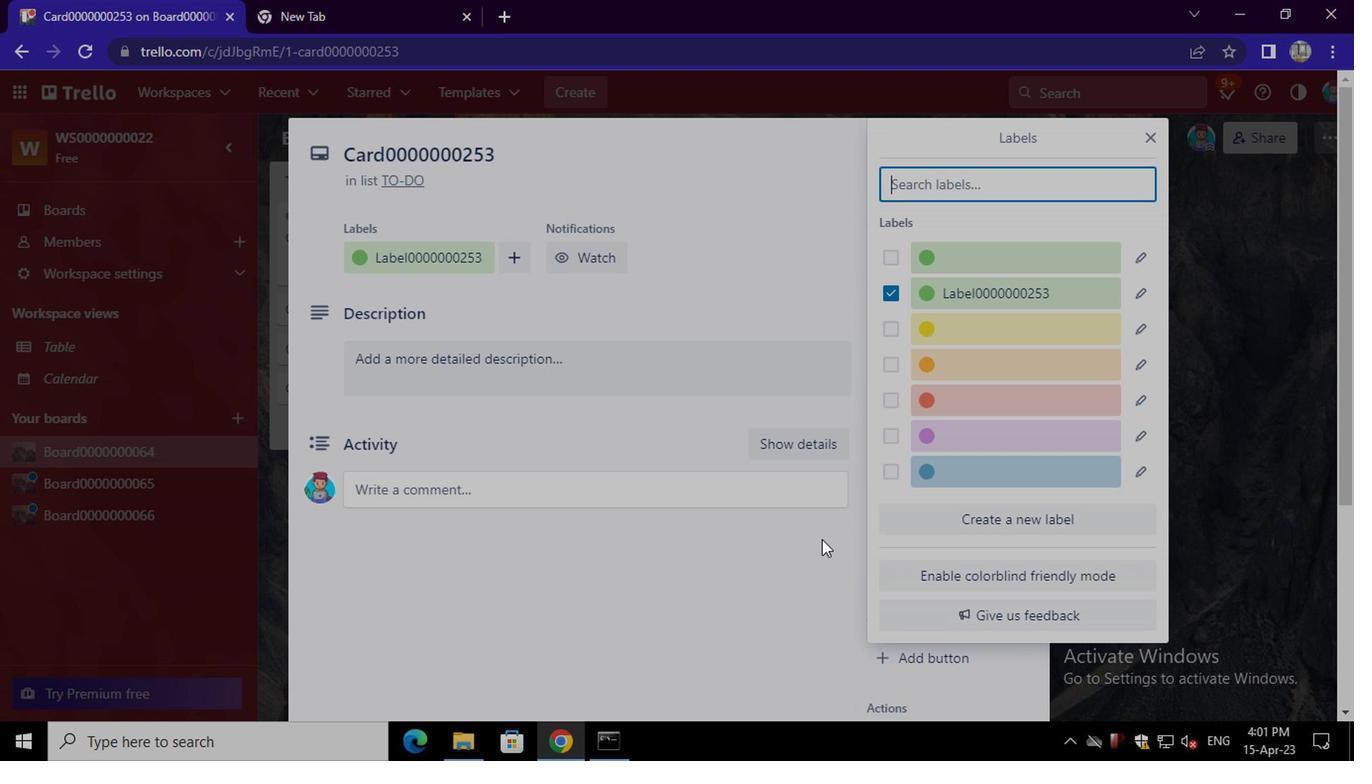 
Action: Mouse moved to (939, 333)
Screenshot: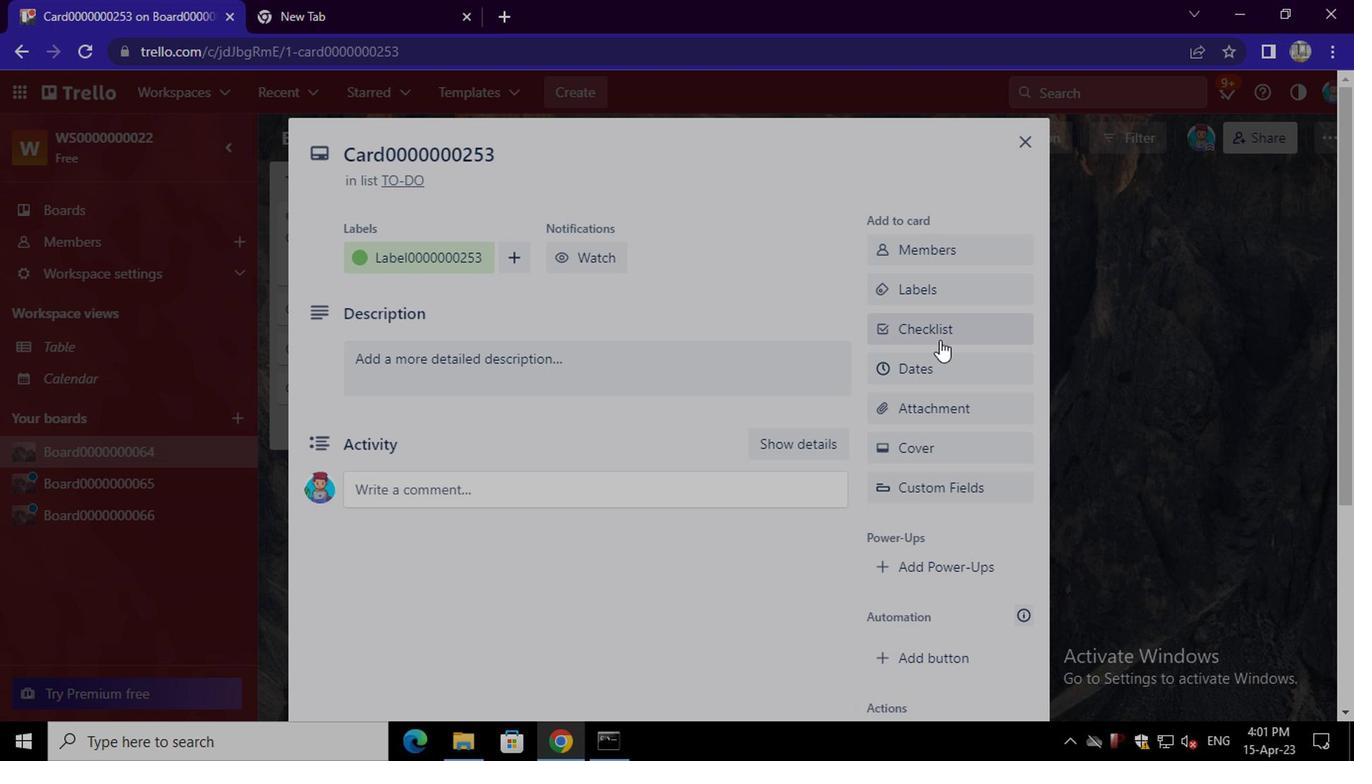 
Action: Mouse pressed left at (939, 333)
Screenshot: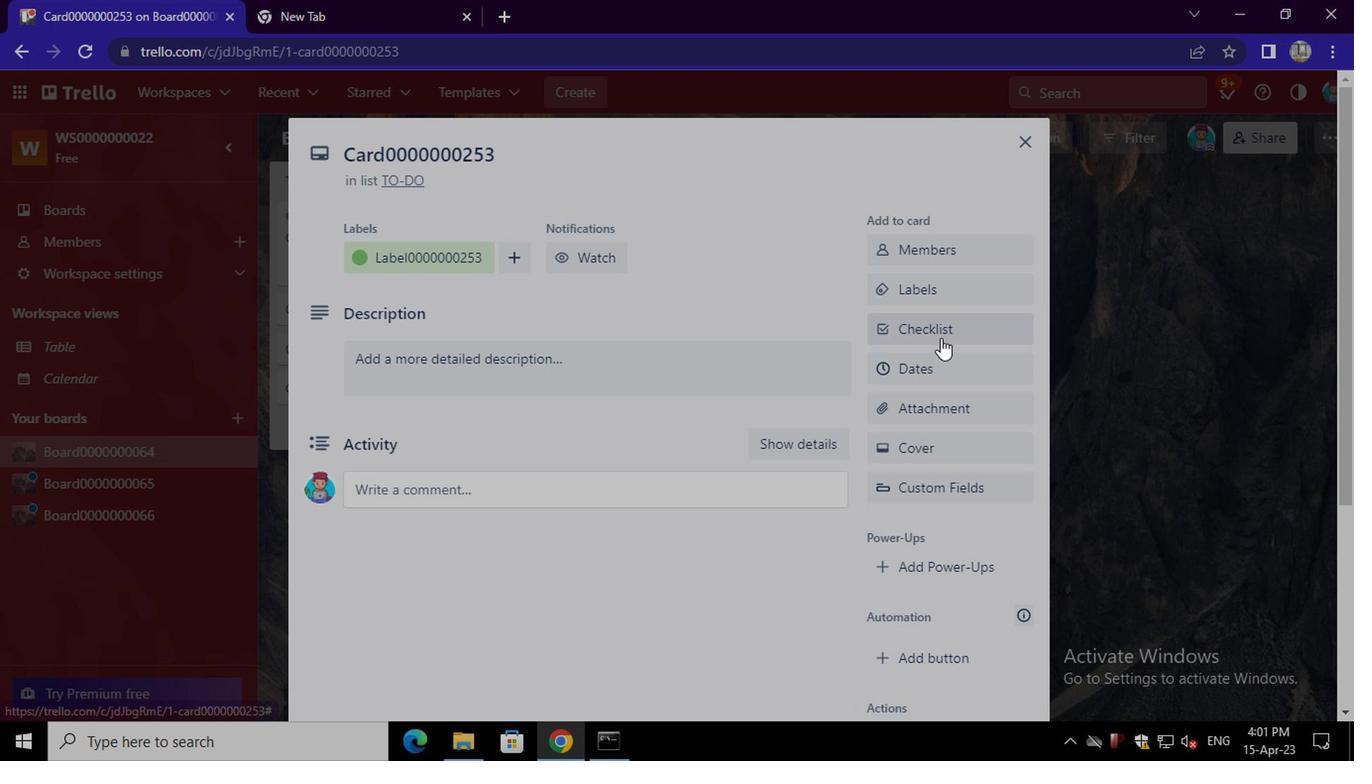 
Action: Mouse moved to (996, 440)
Screenshot: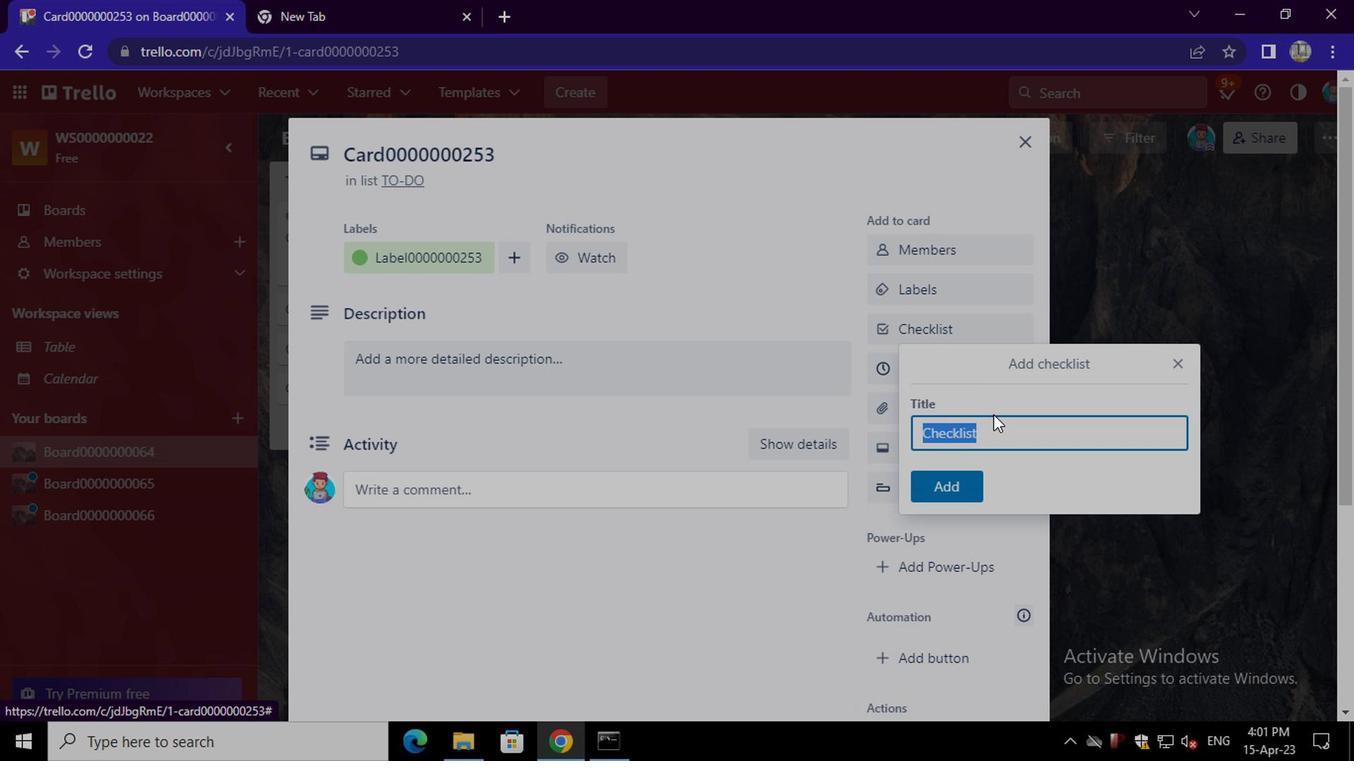 
Action: Mouse pressed left at (996, 440)
Screenshot: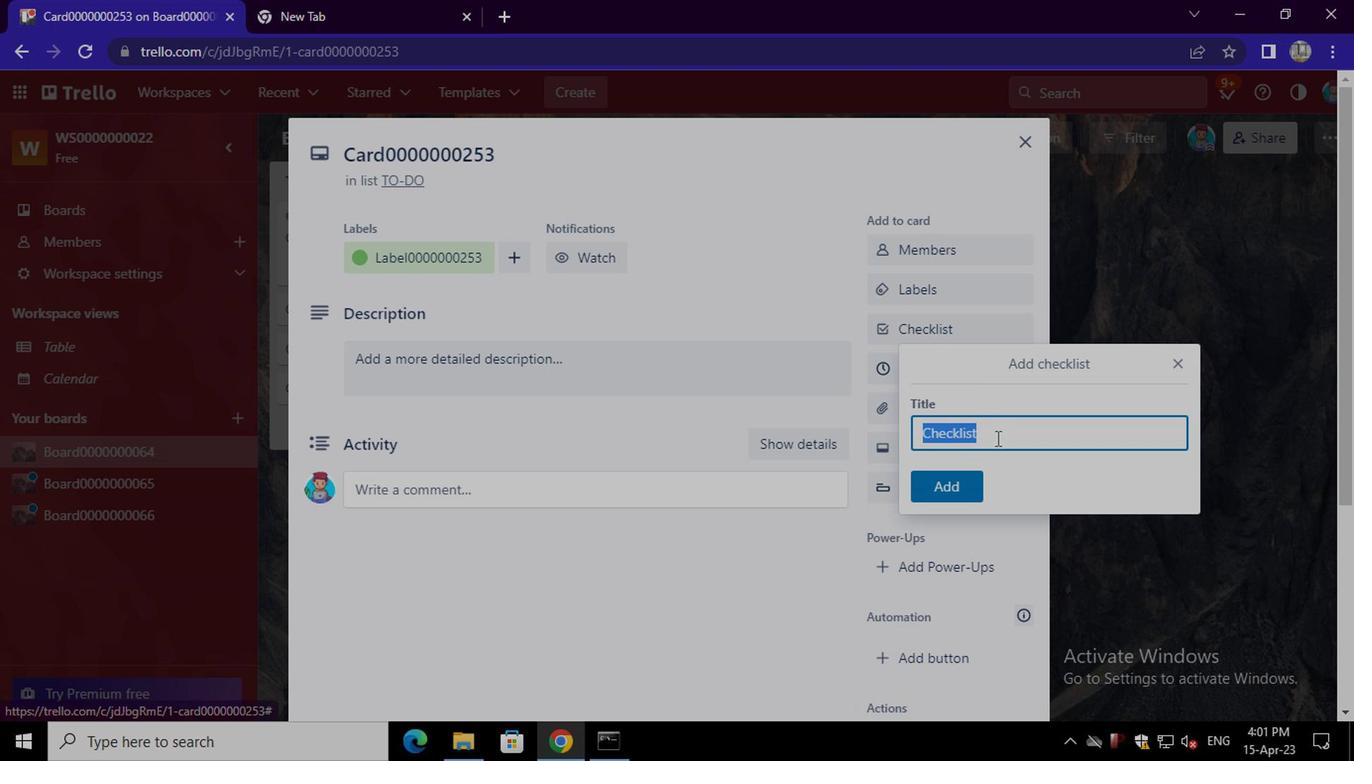 
Action: Mouse moved to (1025, 420)
Screenshot: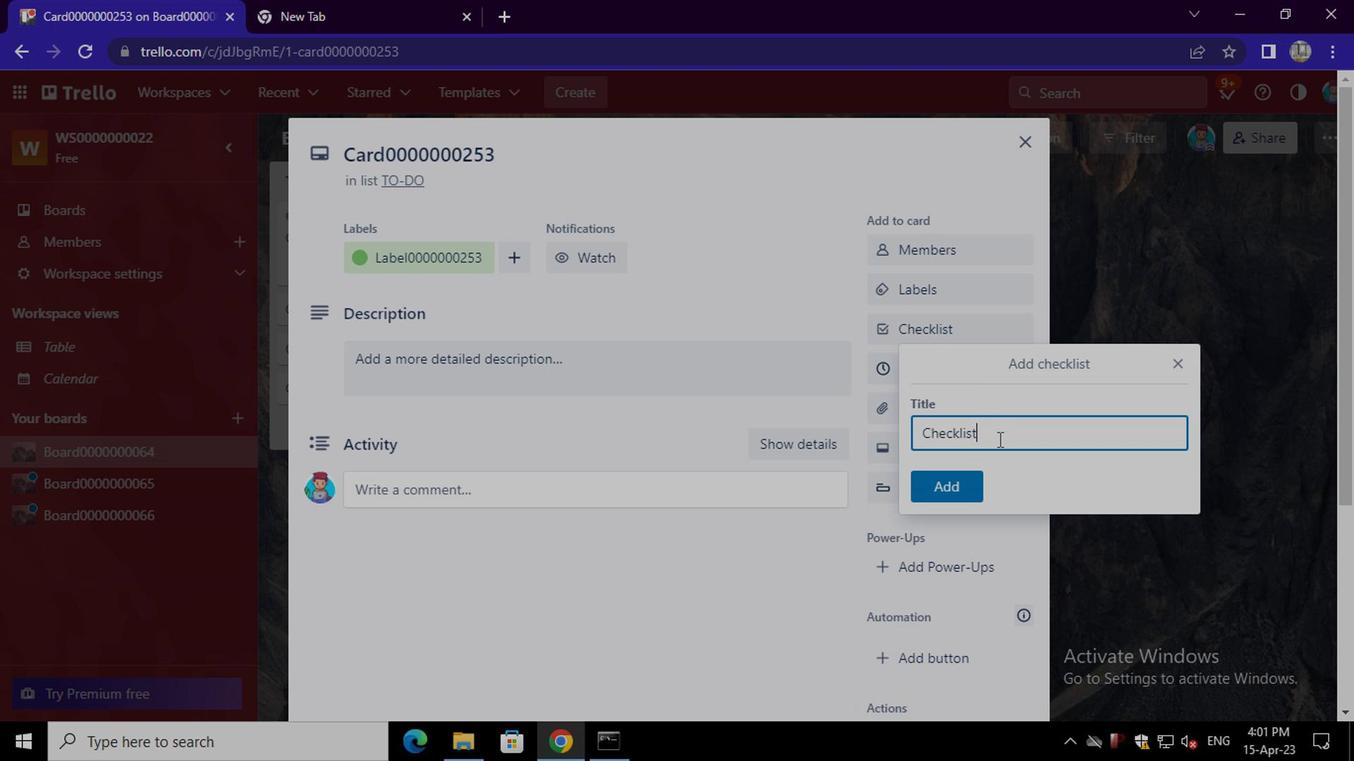 
Action: Key pressed <Key.backspace><Key.backspace><Key.backspace><Key.backspace><Key.backspace><Key.backspace><Key.backspace><Key.backspace><Key.backspace><Key.backspace><Key.backspace><Key.backspace><Key.backspace><Key.backspace><Key.backspace><Key.backspace><Key.backspace><Key.backspace><Key.backspace><Key.backspace><Key.backspace><Key.backspace><Key.backspace><Key.backspace><Key.backspace><Key.backspace><Key.backspace><Key.backspace><Key.shift>CL0000000253
Screenshot: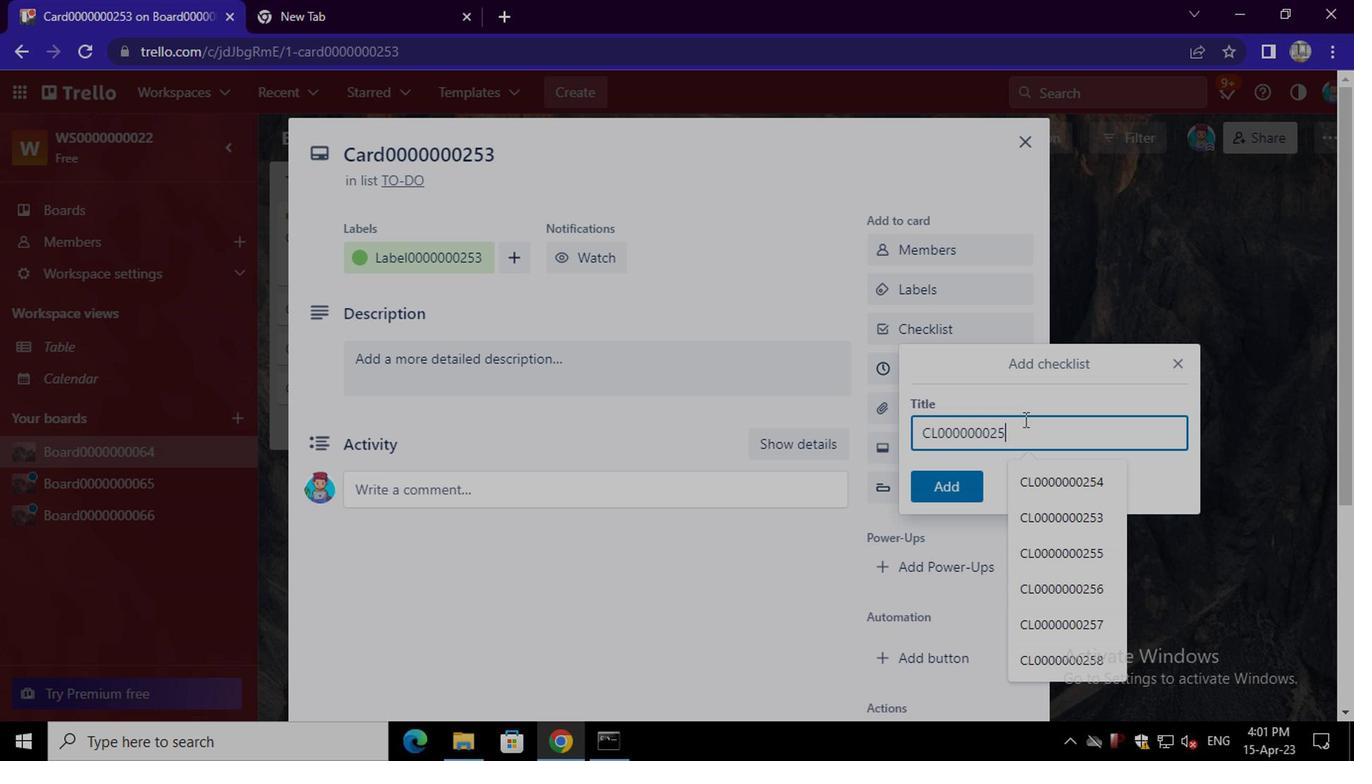 
Action: Mouse moved to (960, 485)
Screenshot: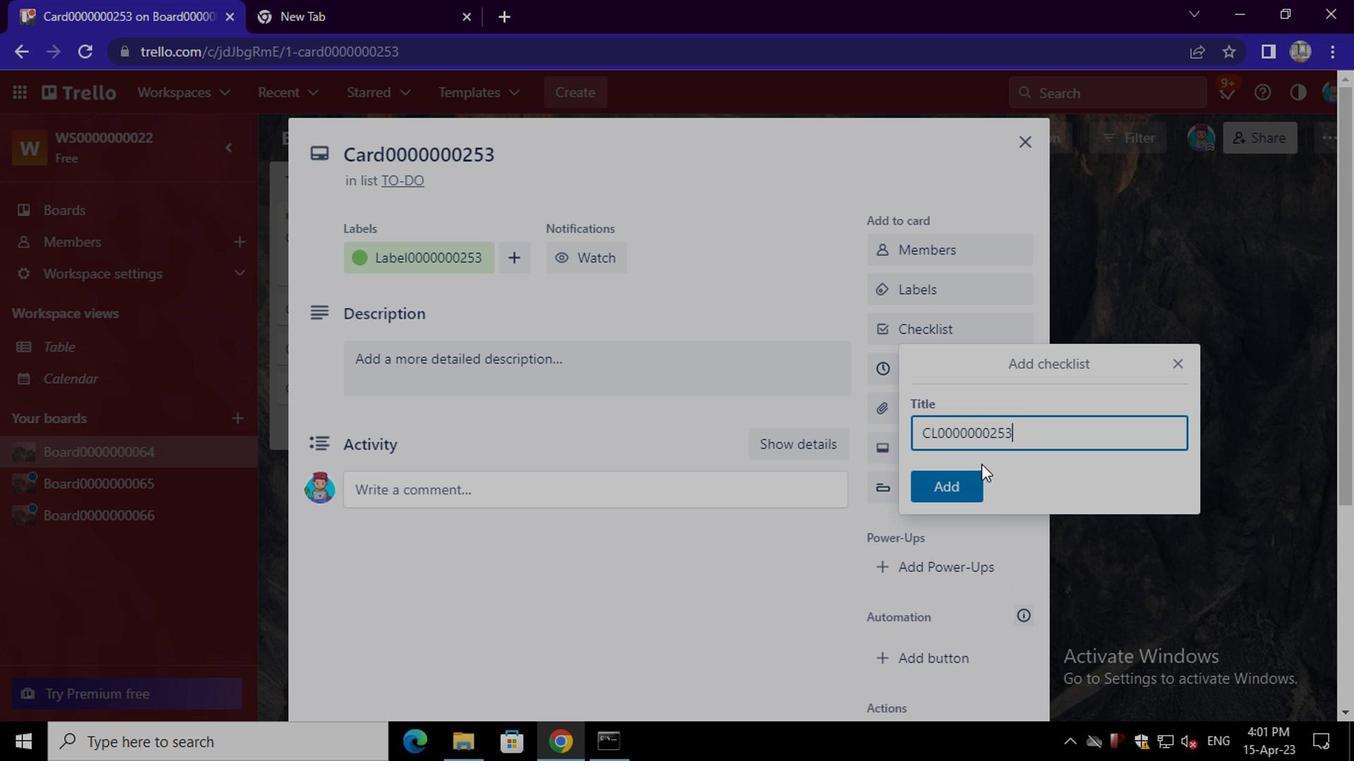 
Action: Mouse pressed left at (960, 485)
Screenshot: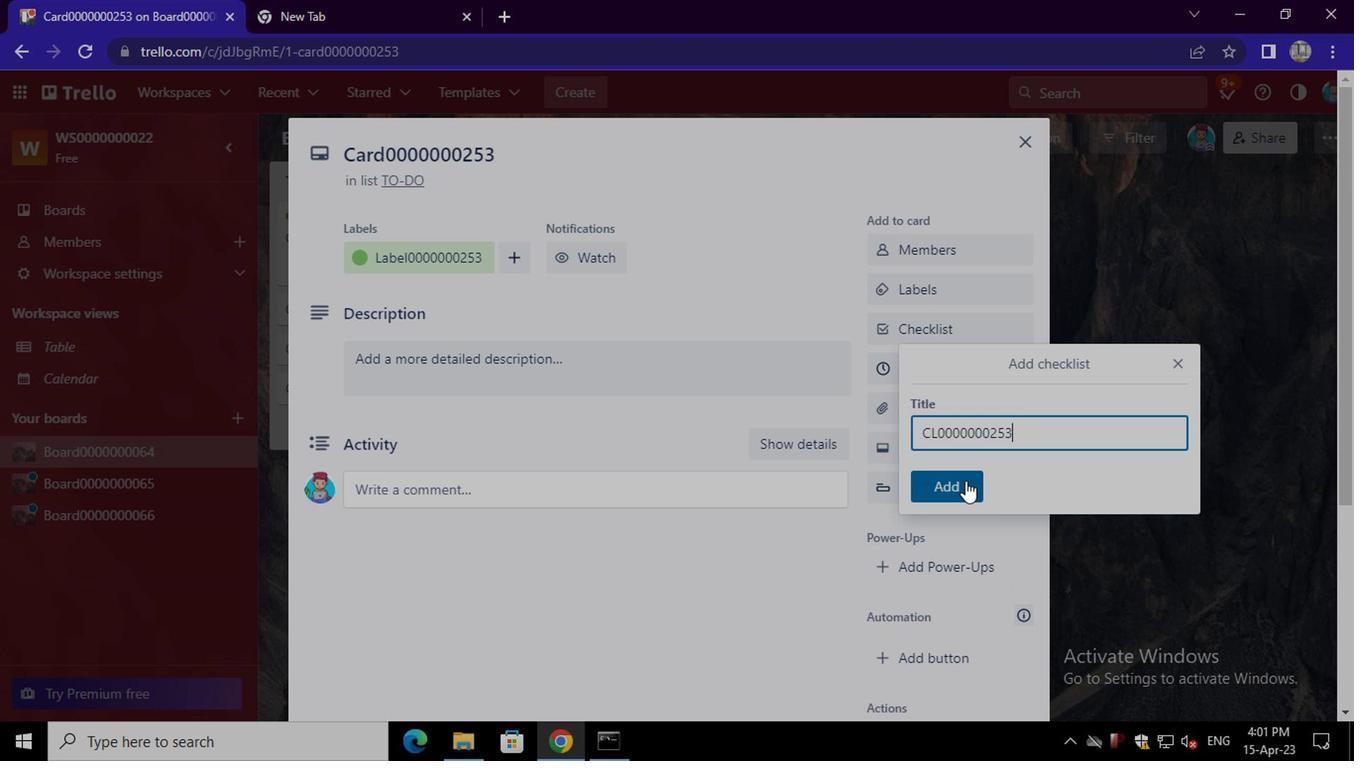 
Action: Mouse moved to (915, 369)
Screenshot: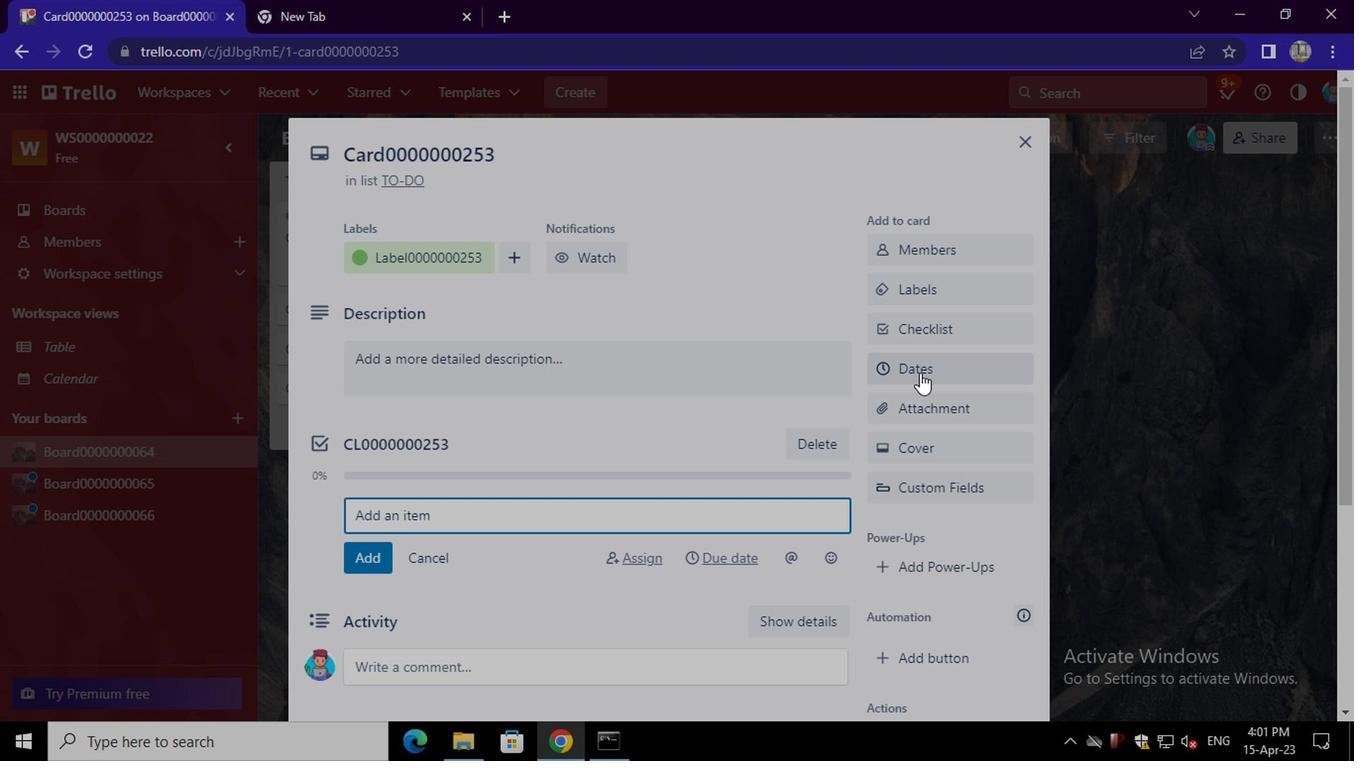 
Action: Mouse pressed left at (915, 369)
Screenshot: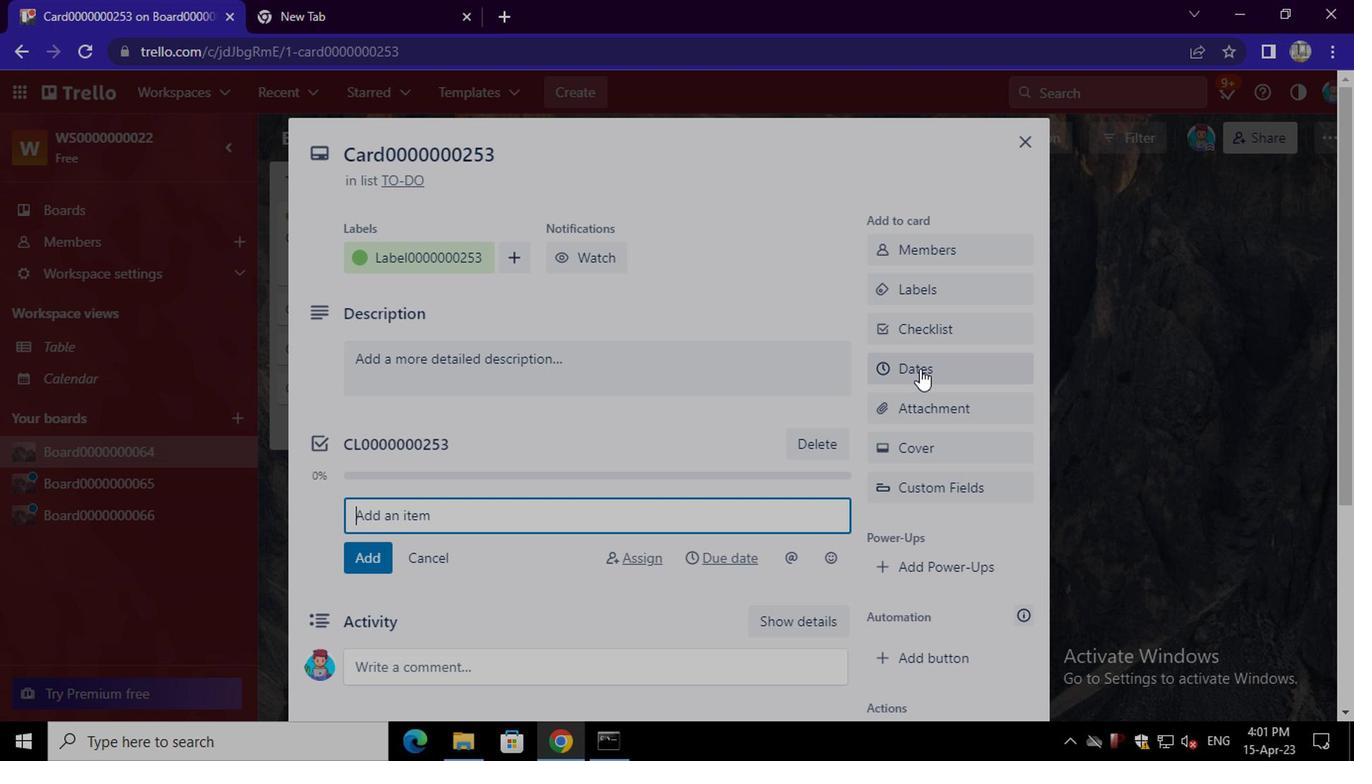 
Action: Mouse moved to (887, 494)
Screenshot: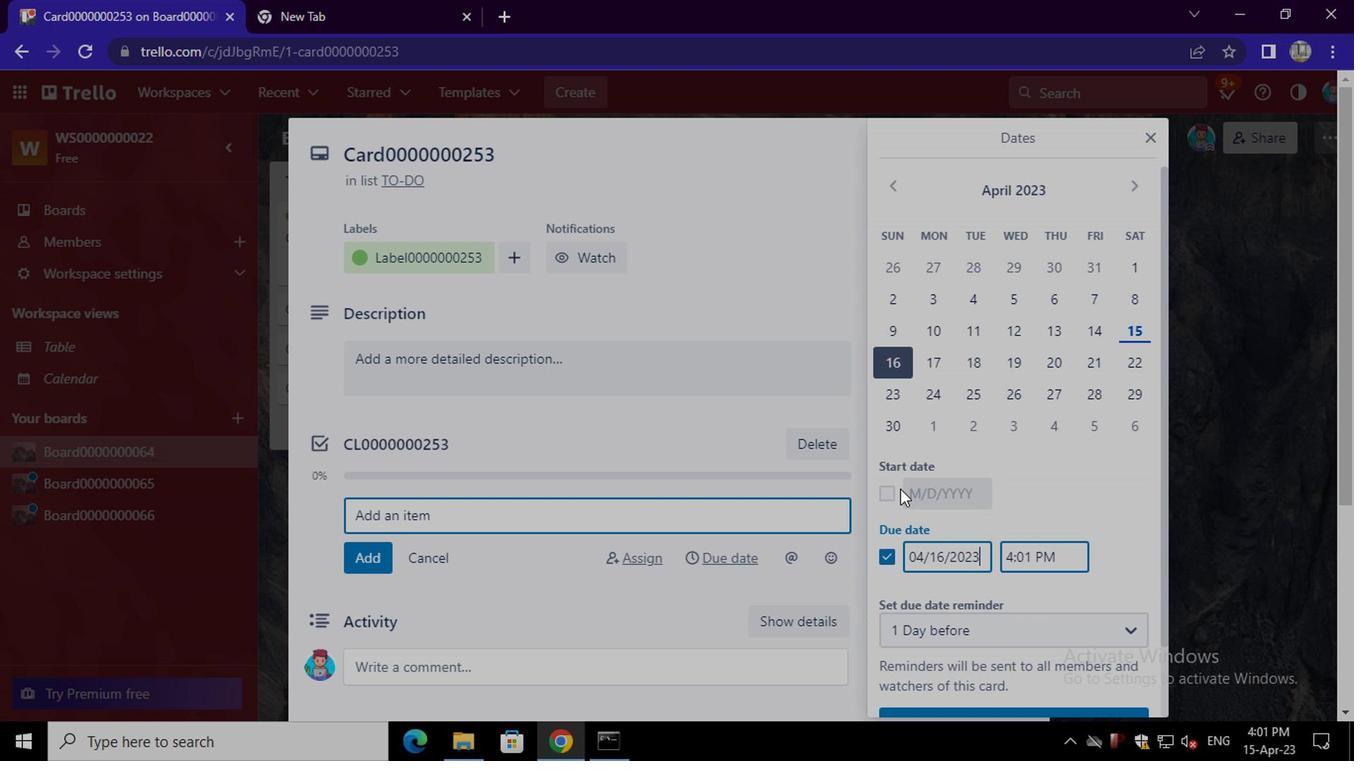
Action: Mouse pressed left at (887, 494)
Screenshot: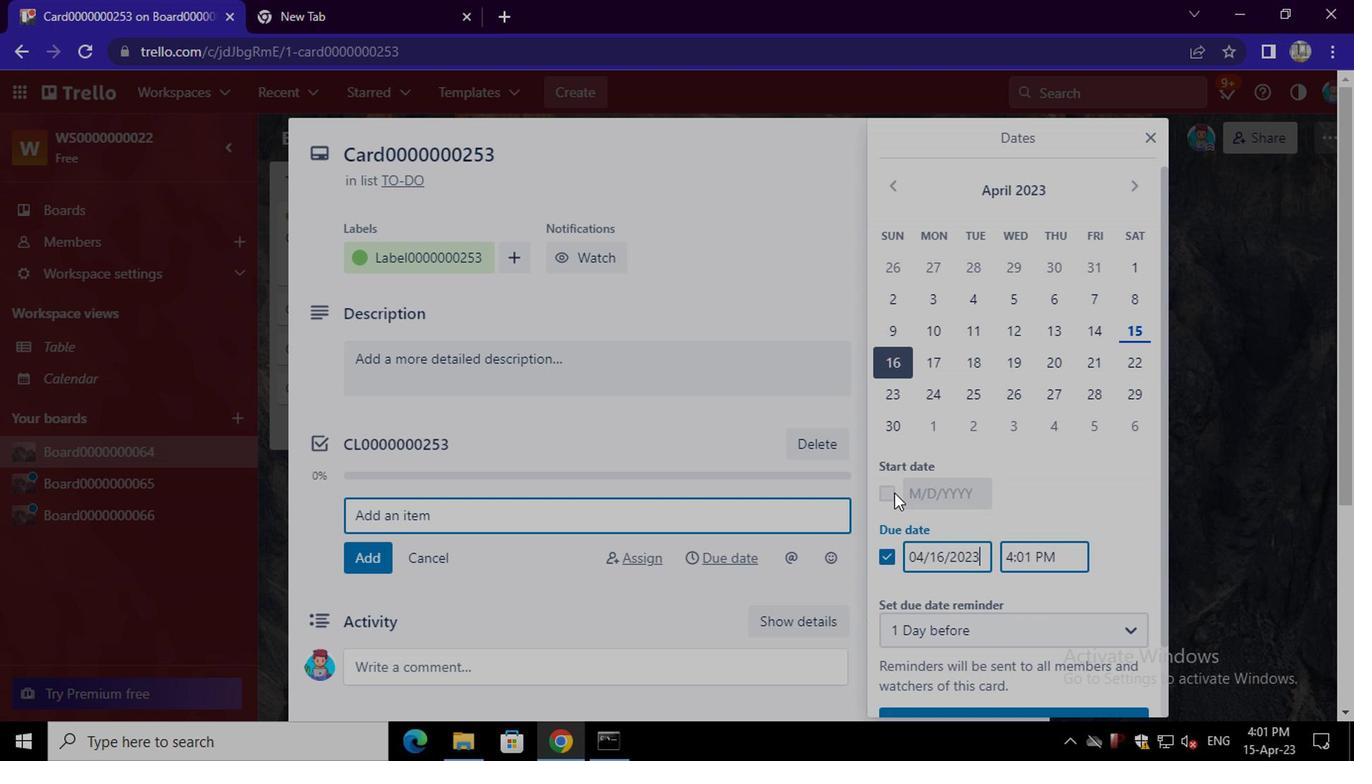 
Action: Mouse moved to (879, 557)
Screenshot: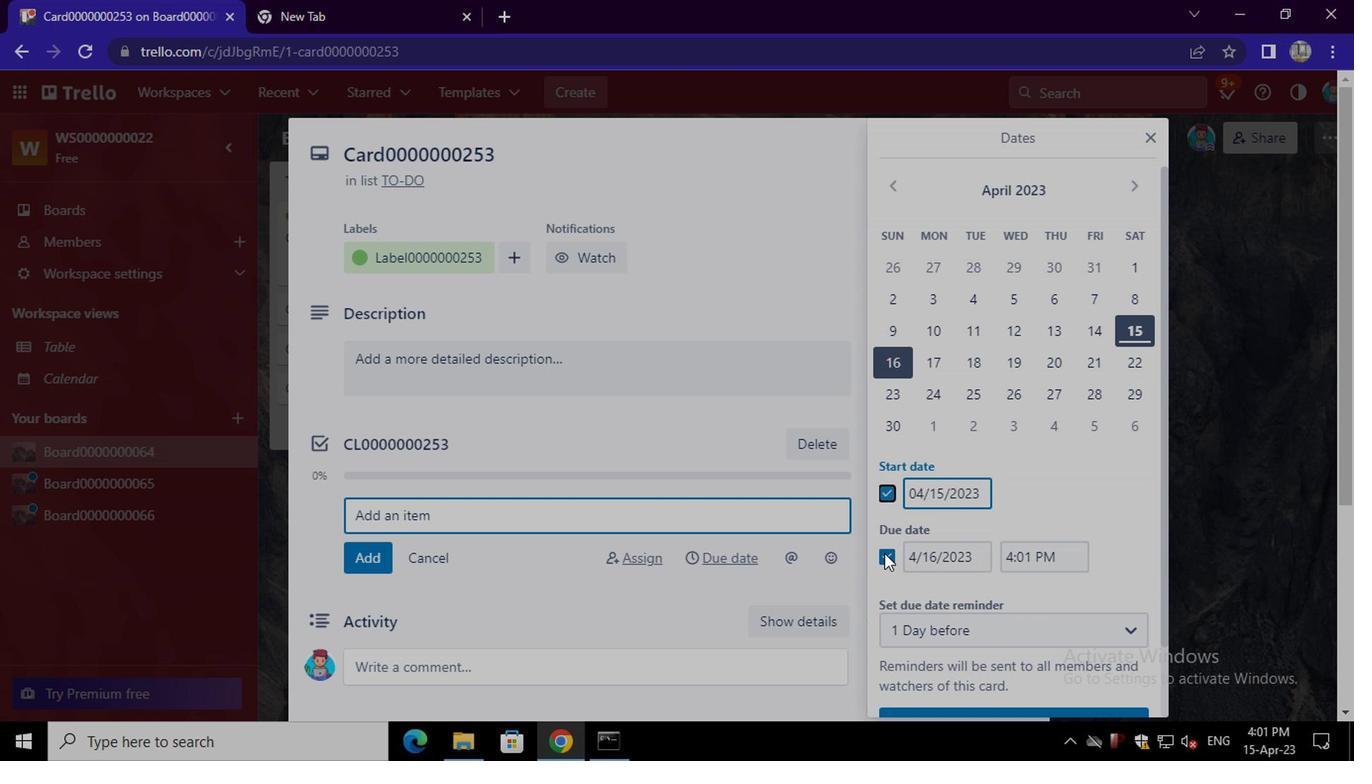 
Action: Mouse pressed left at (879, 557)
Screenshot: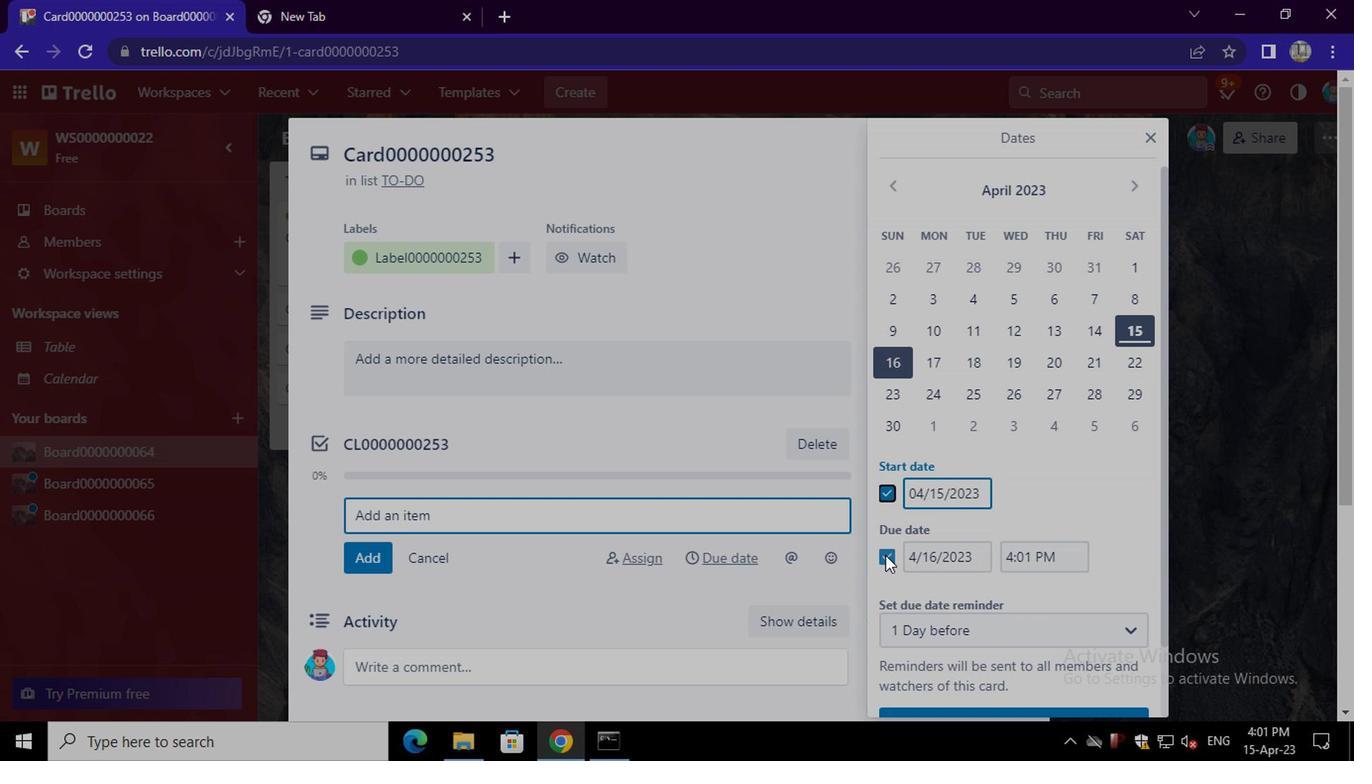 
Action: Mouse moved to (1146, 303)
Screenshot: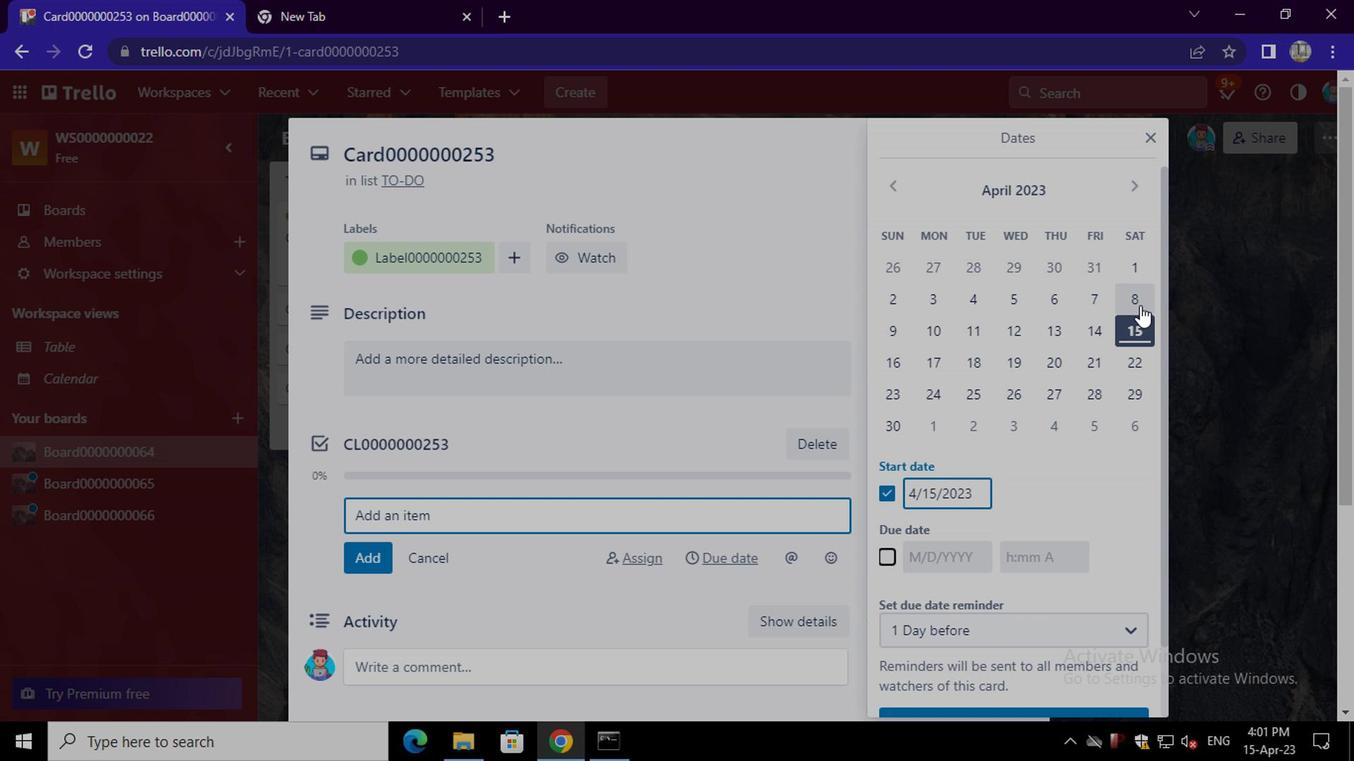 
Action: Mouse pressed left at (1146, 303)
Screenshot: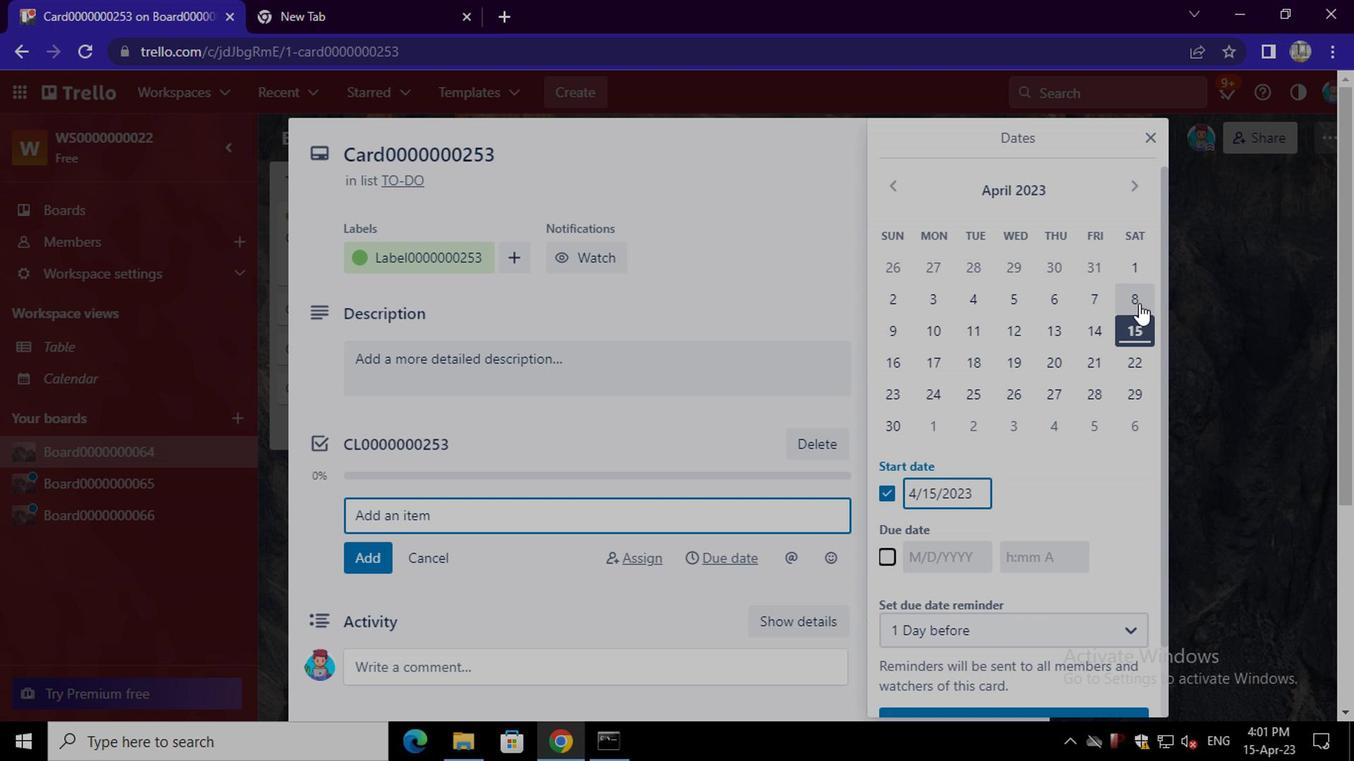 
Action: Mouse moved to (879, 563)
Screenshot: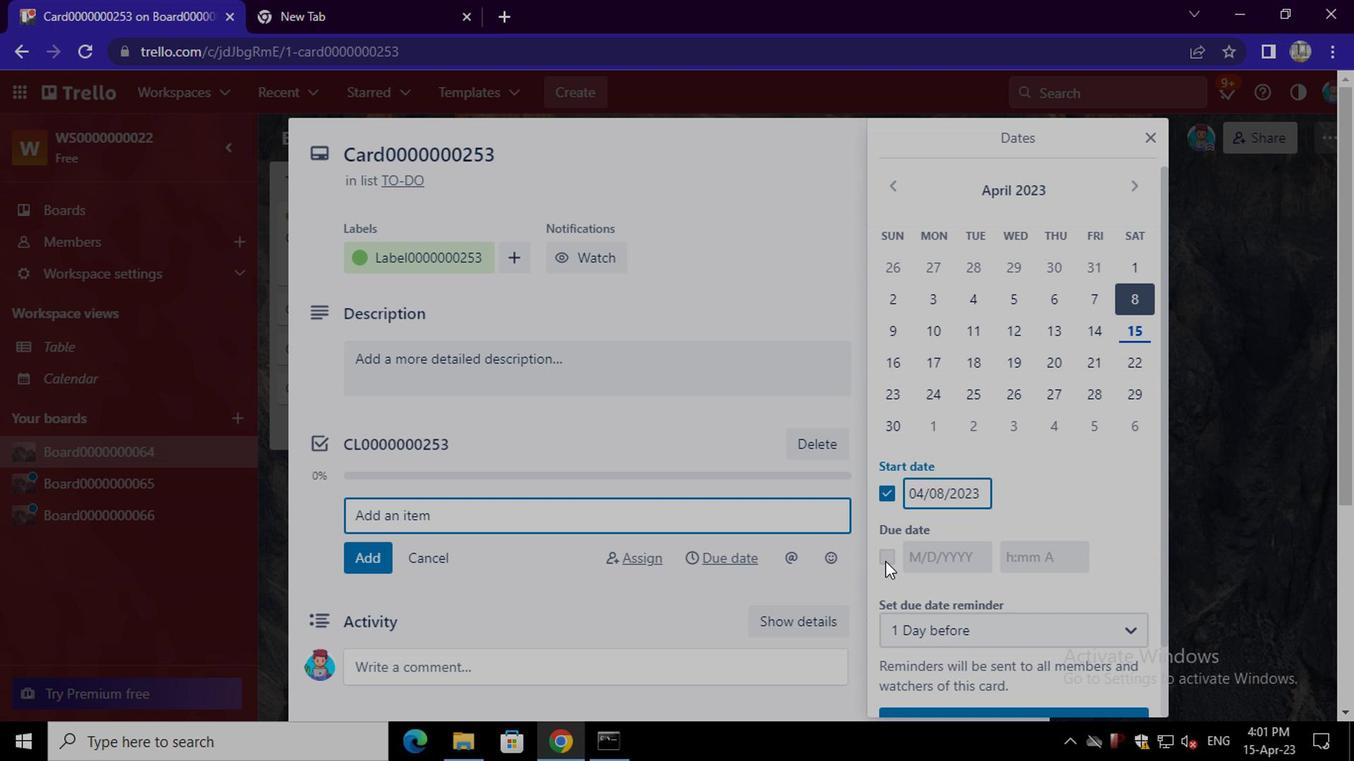 
Action: Mouse pressed left at (879, 563)
Screenshot: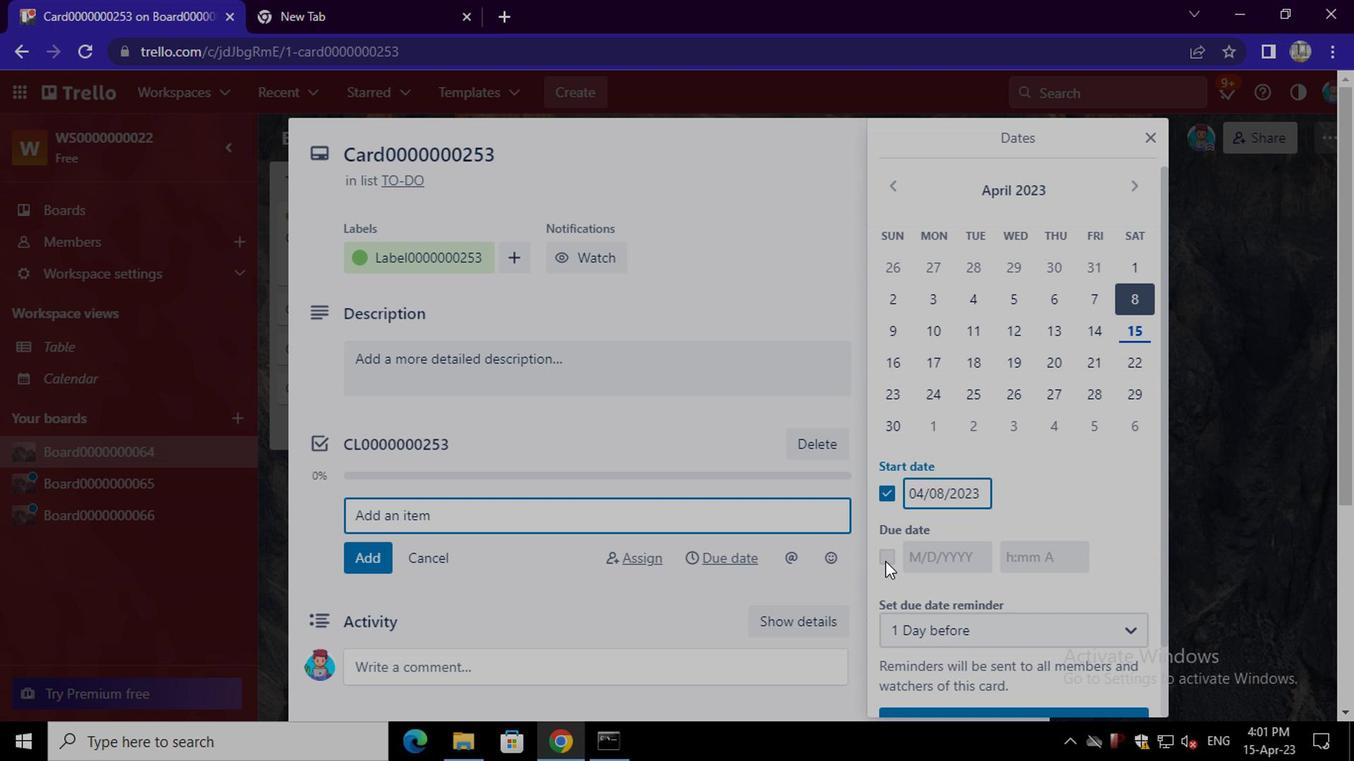 
Action: Mouse moved to (884, 431)
Screenshot: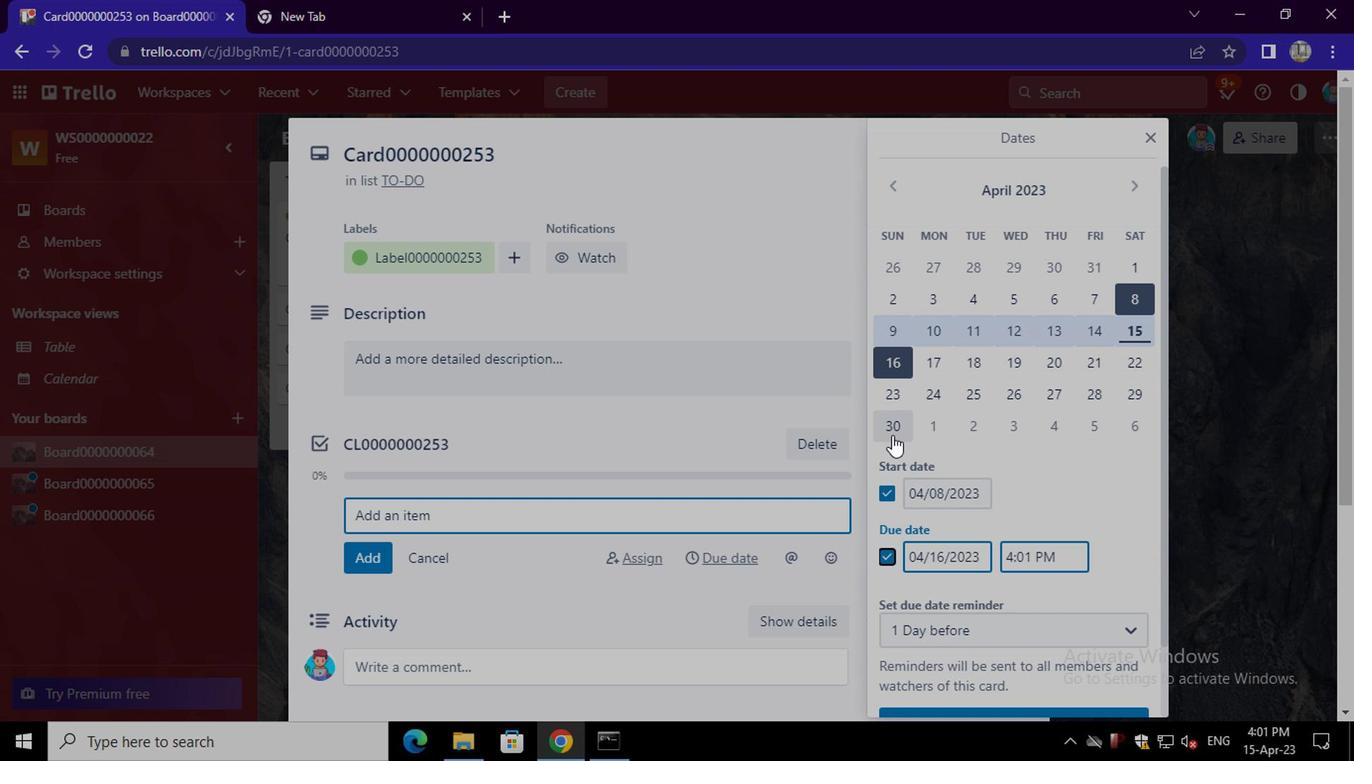 
Action: Mouse pressed left at (884, 431)
Screenshot: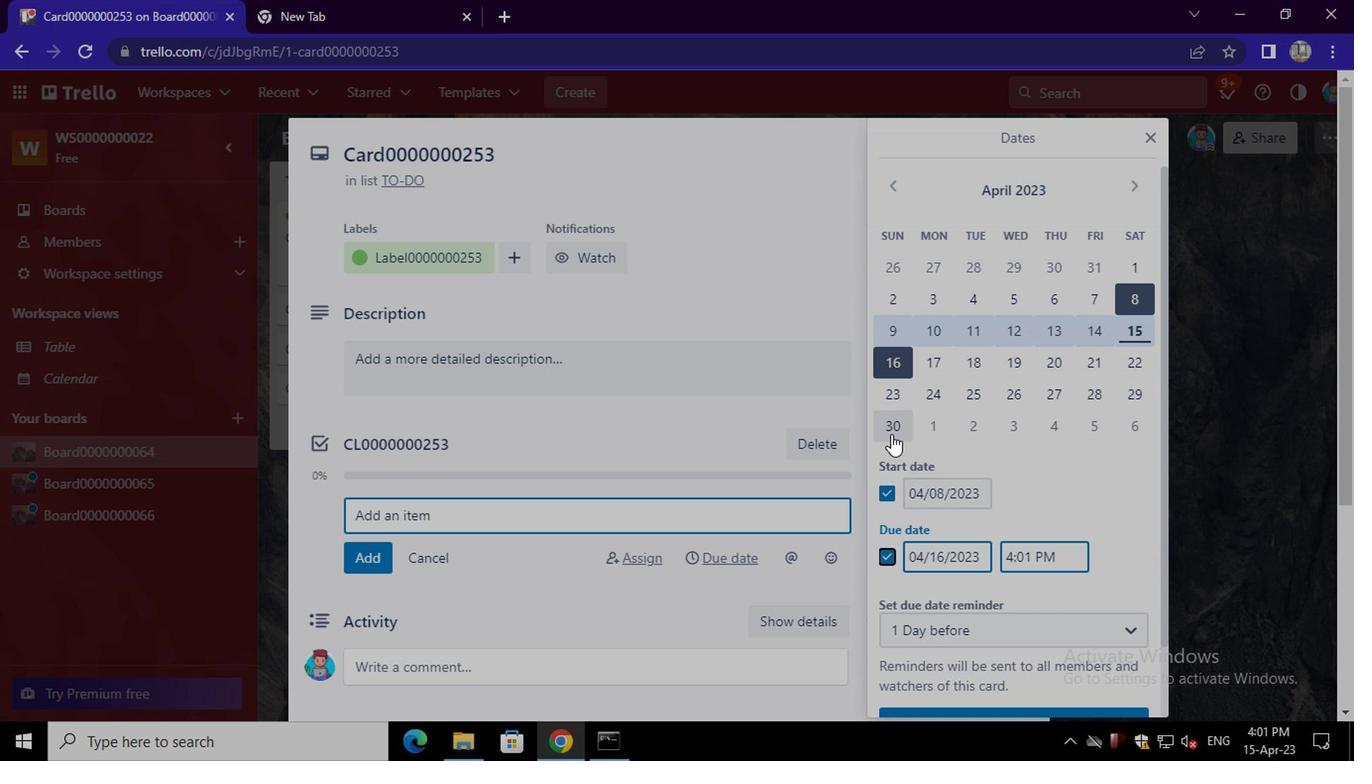 
Action: Mouse moved to (987, 713)
Screenshot: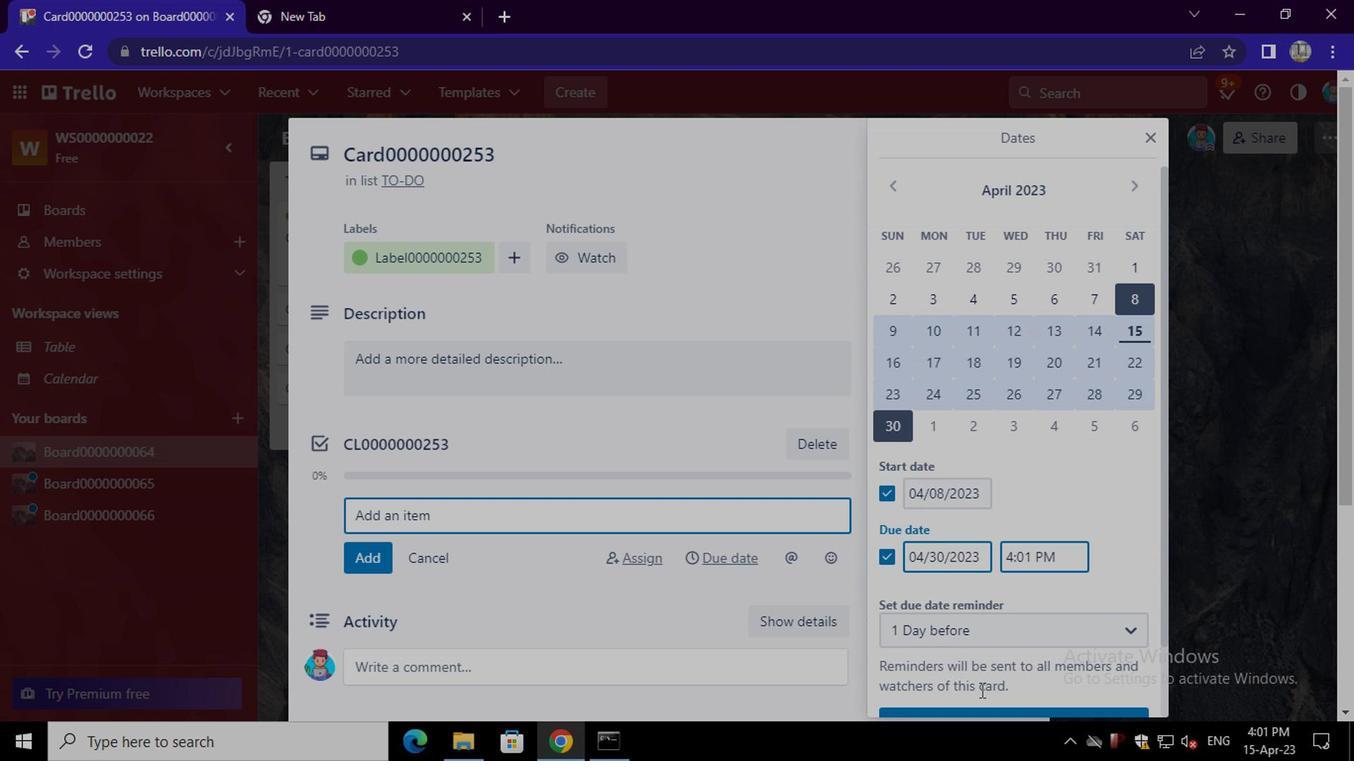 
Action: Mouse pressed left at (987, 713)
Screenshot: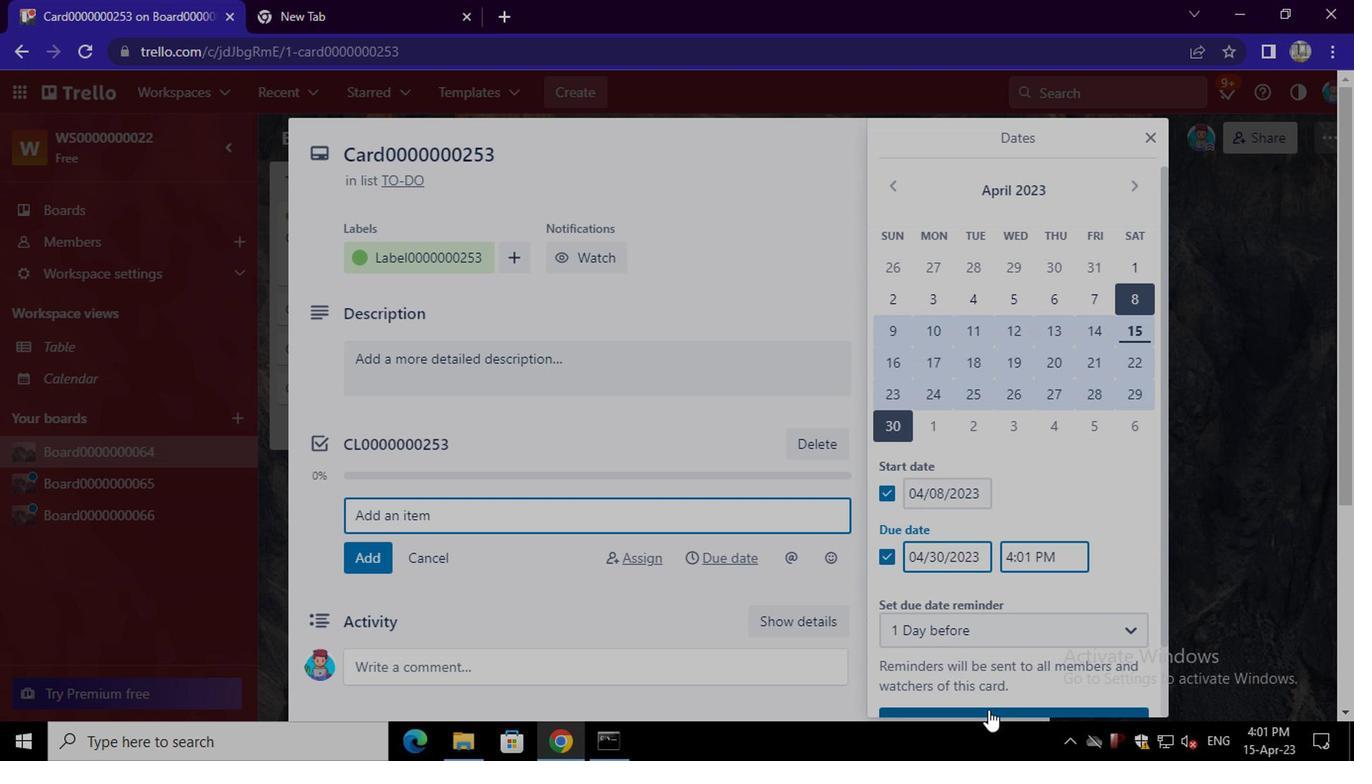 
